 Task: Update saved search with the price reduced in more than 30 days.
Action: Mouse moved to (983, 144)
Screenshot: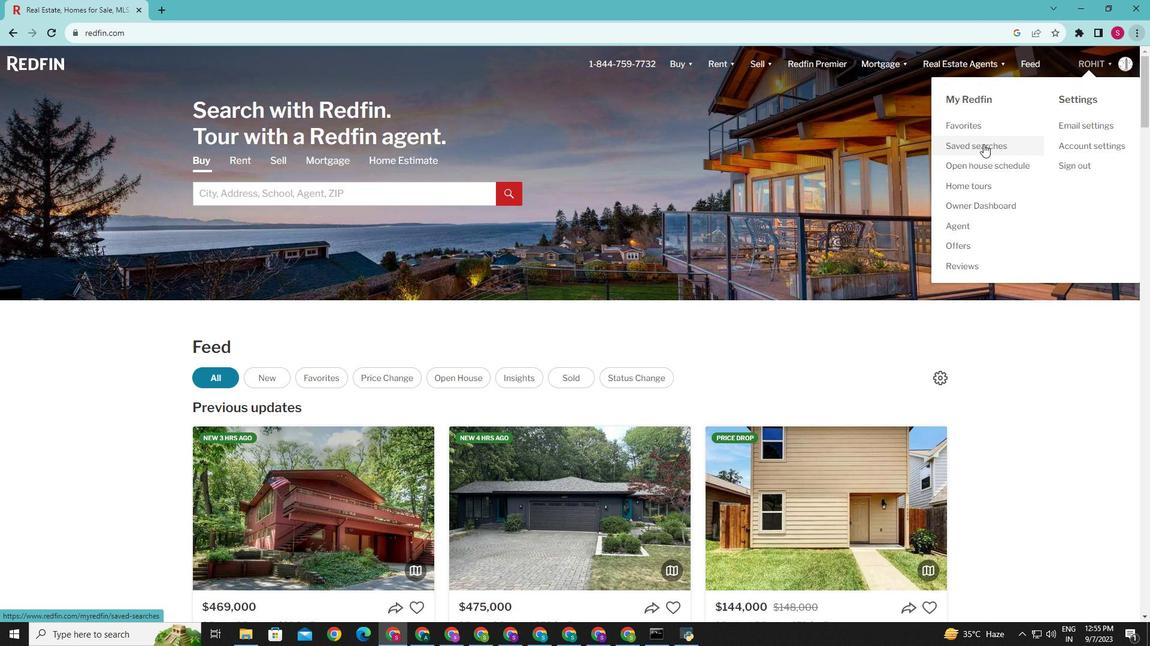 
Action: Mouse pressed left at (983, 144)
Screenshot: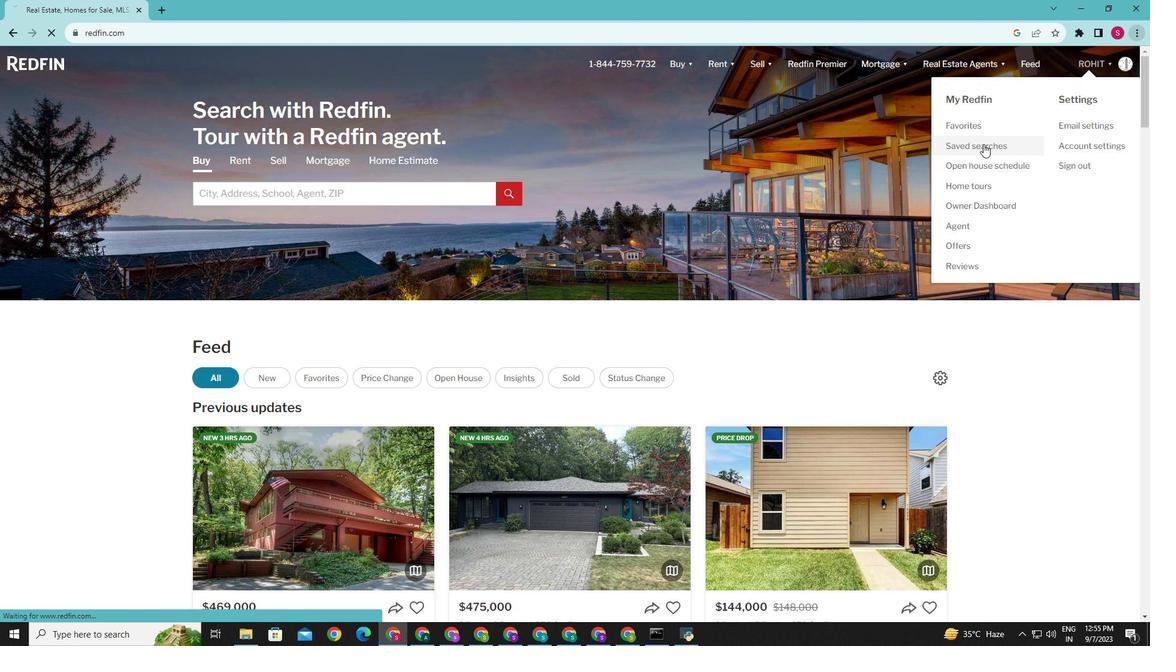 
Action: Mouse moved to (376, 288)
Screenshot: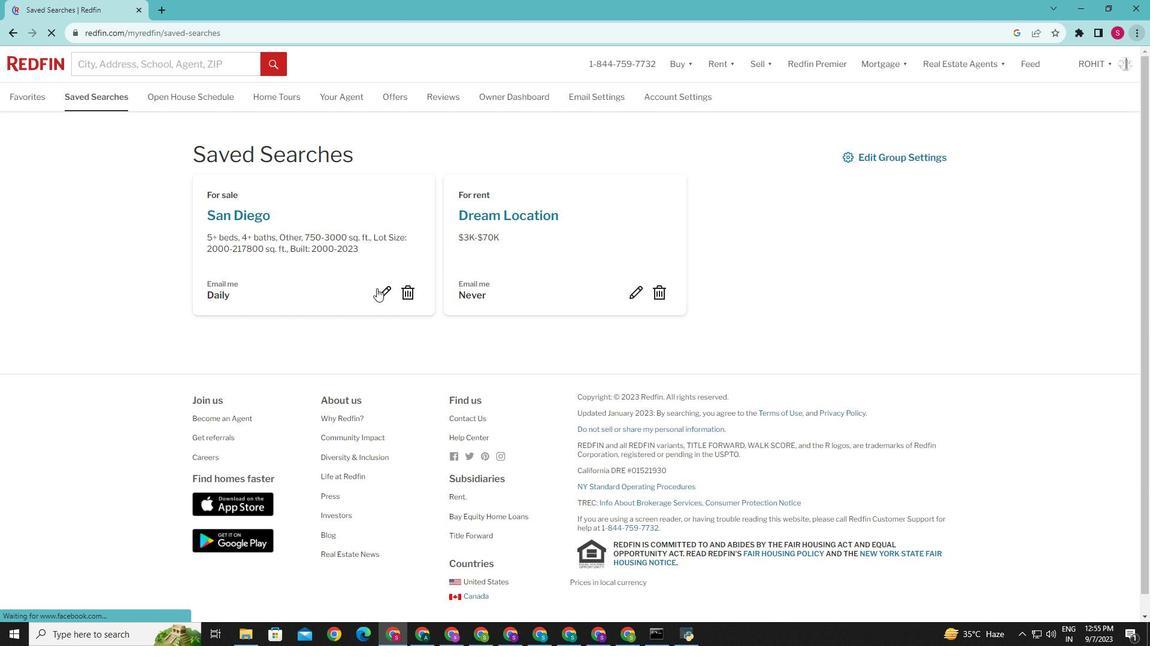 
Action: Mouse pressed left at (376, 288)
Screenshot: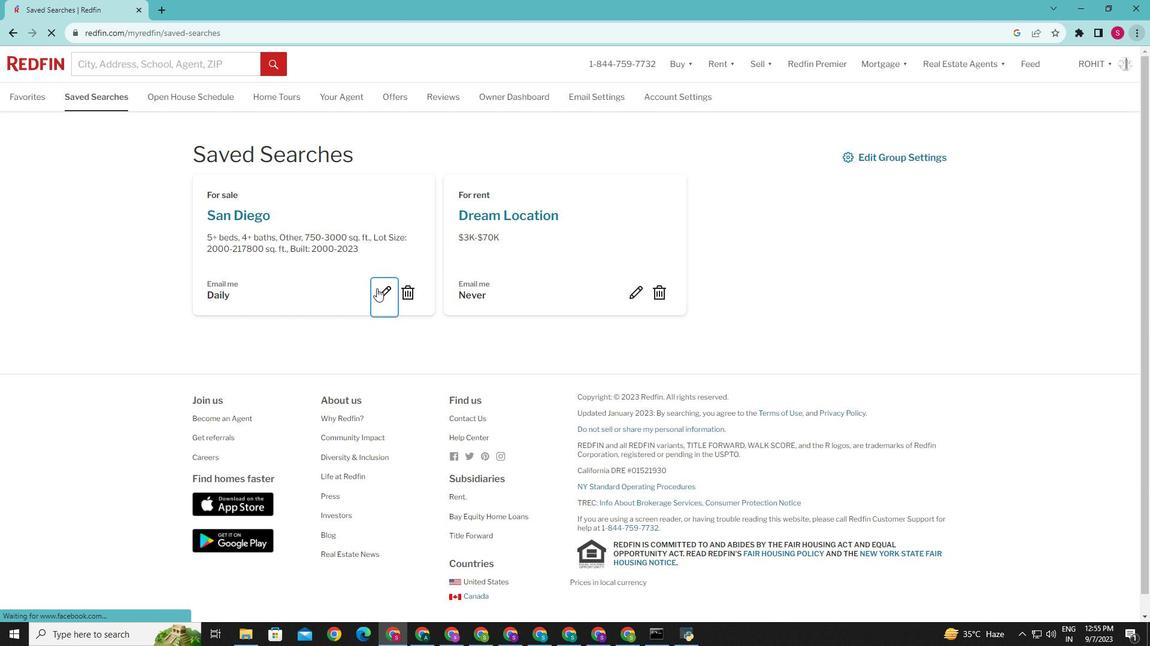 
Action: Mouse pressed left at (376, 288)
Screenshot: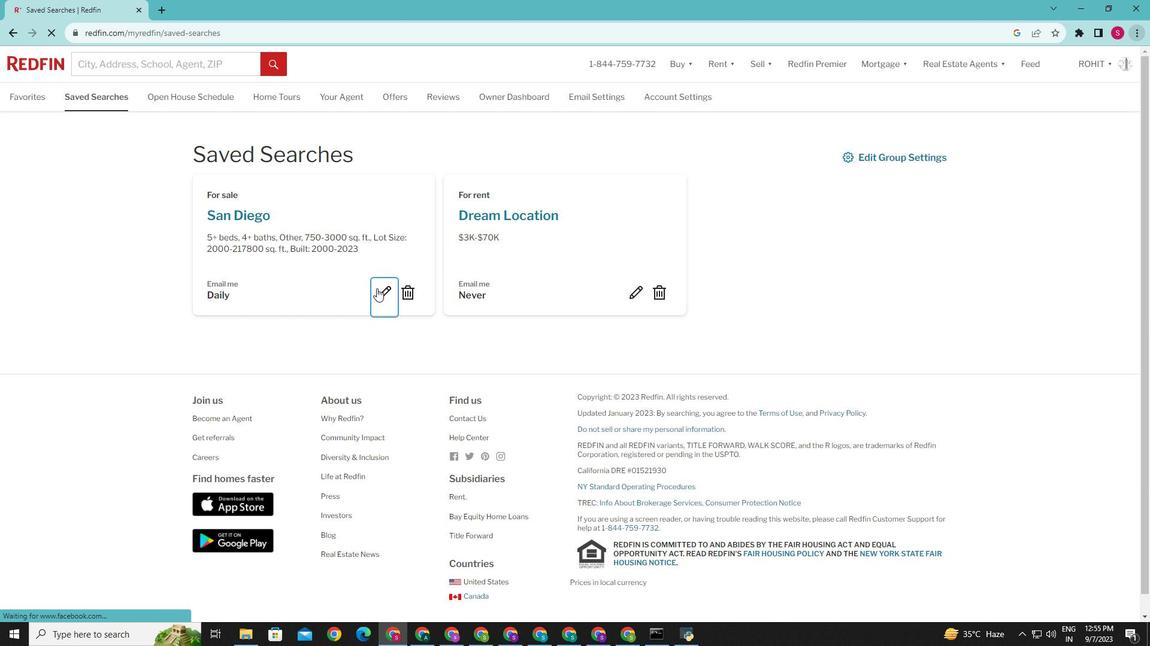 
Action: Mouse moved to (380, 292)
Screenshot: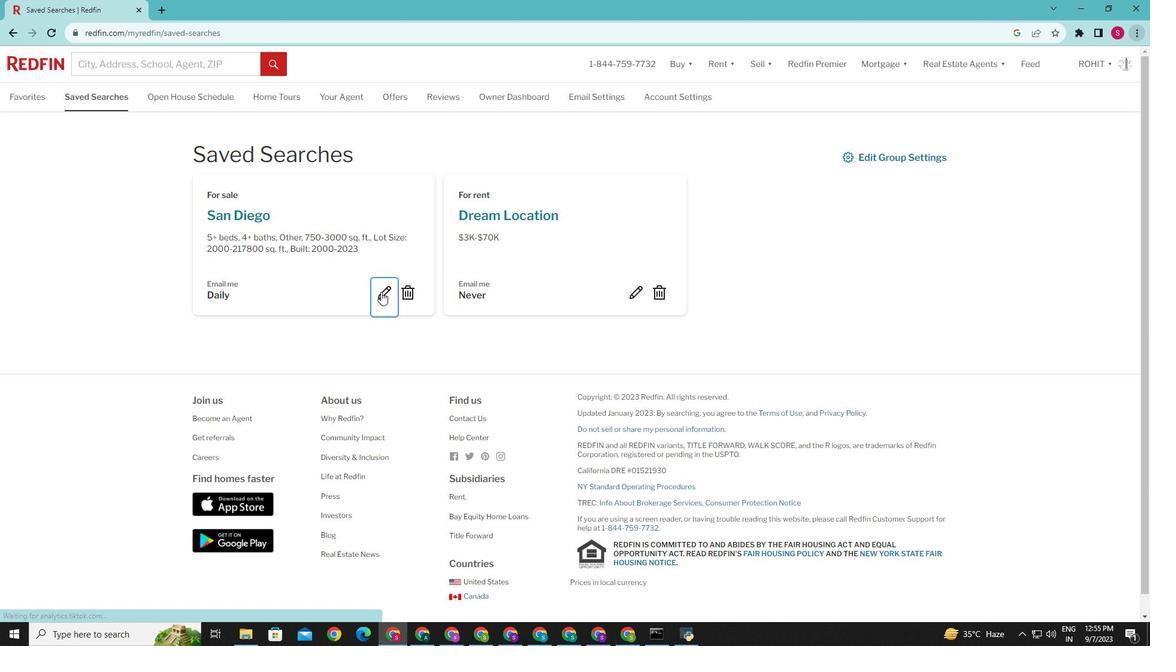 
Action: Mouse pressed left at (380, 292)
Screenshot: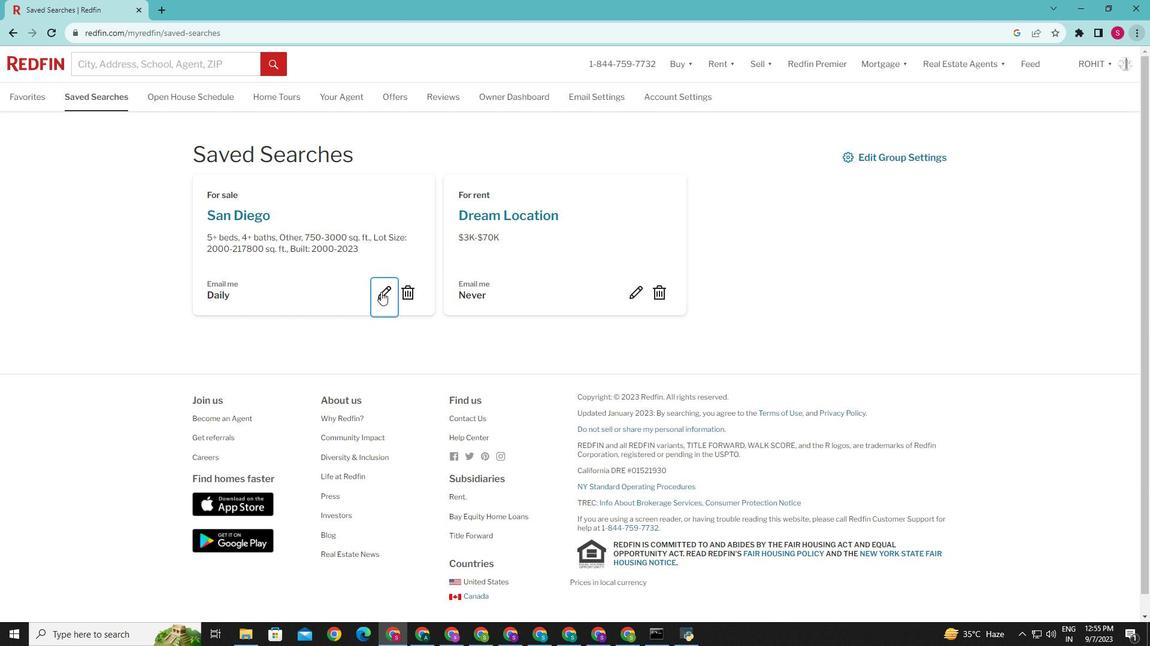 
Action: Mouse pressed left at (380, 292)
Screenshot: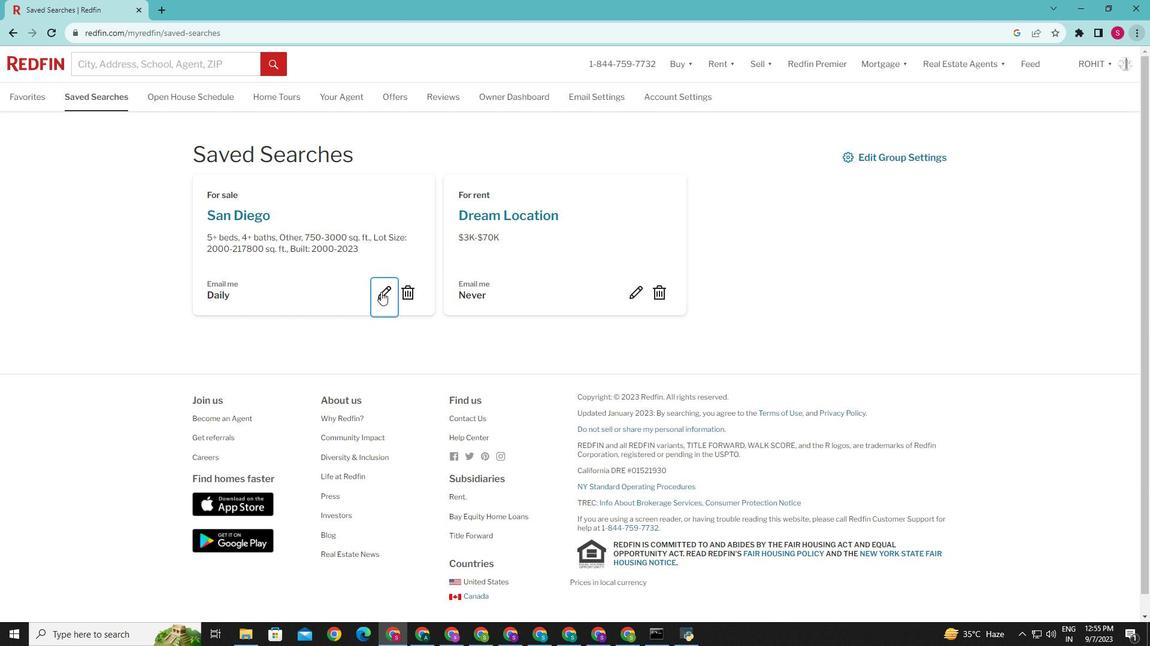 
Action: Mouse moved to (373, 301)
Screenshot: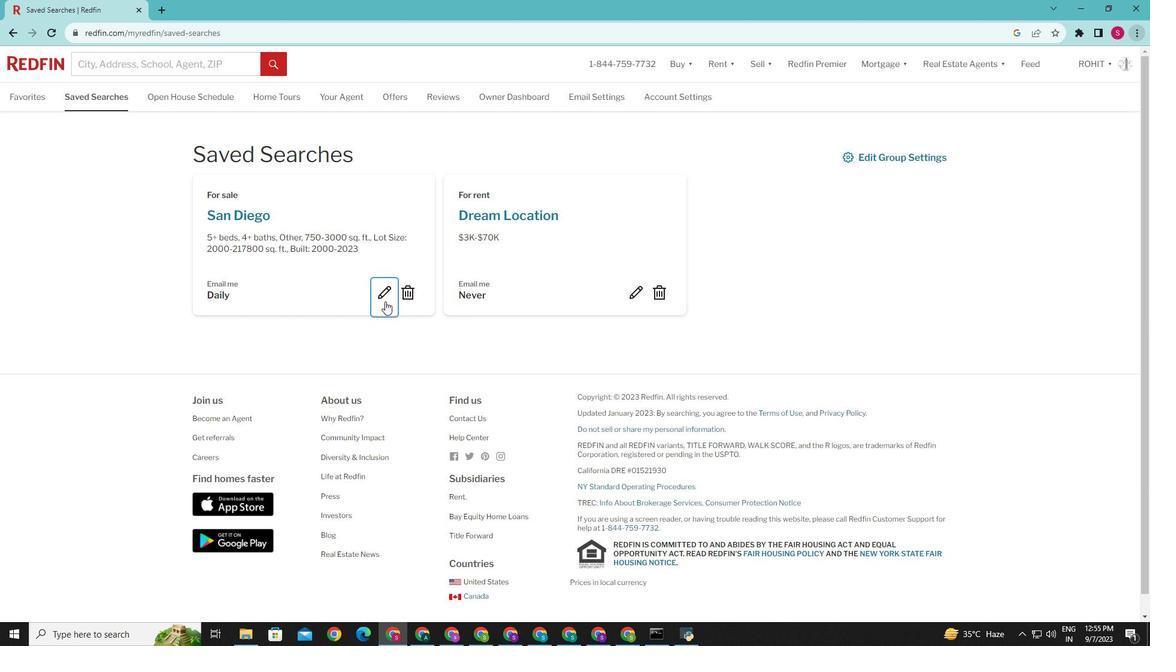 
Action: Mouse pressed left at (373, 301)
Screenshot: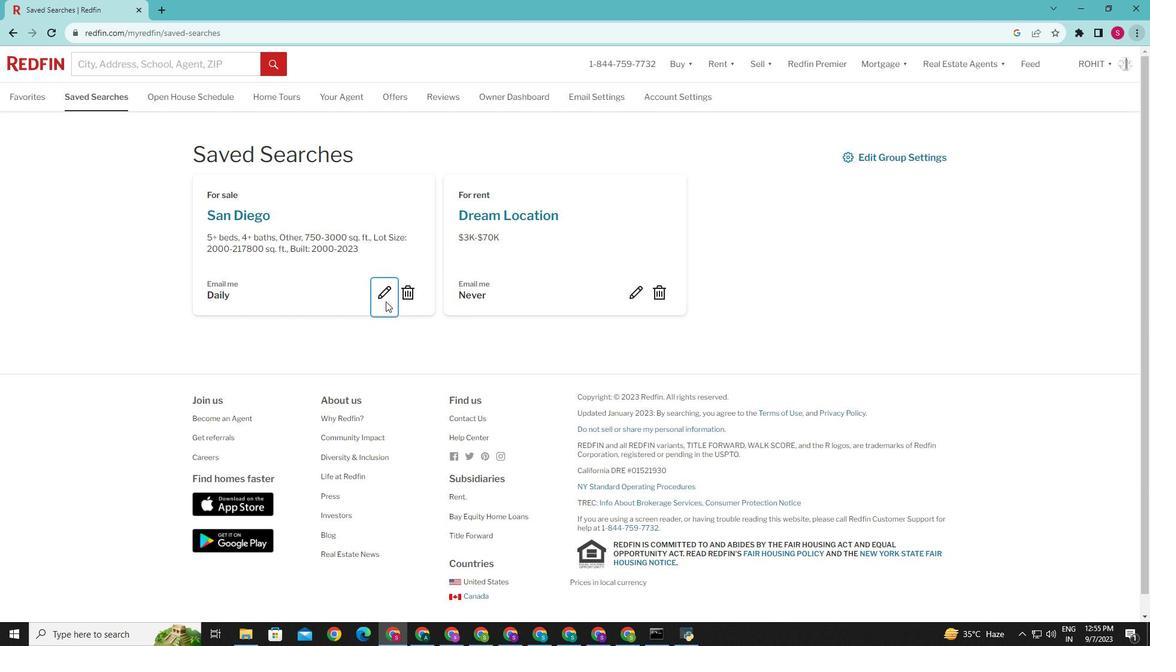 
Action: Mouse moved to (385, 301)
Screenshot: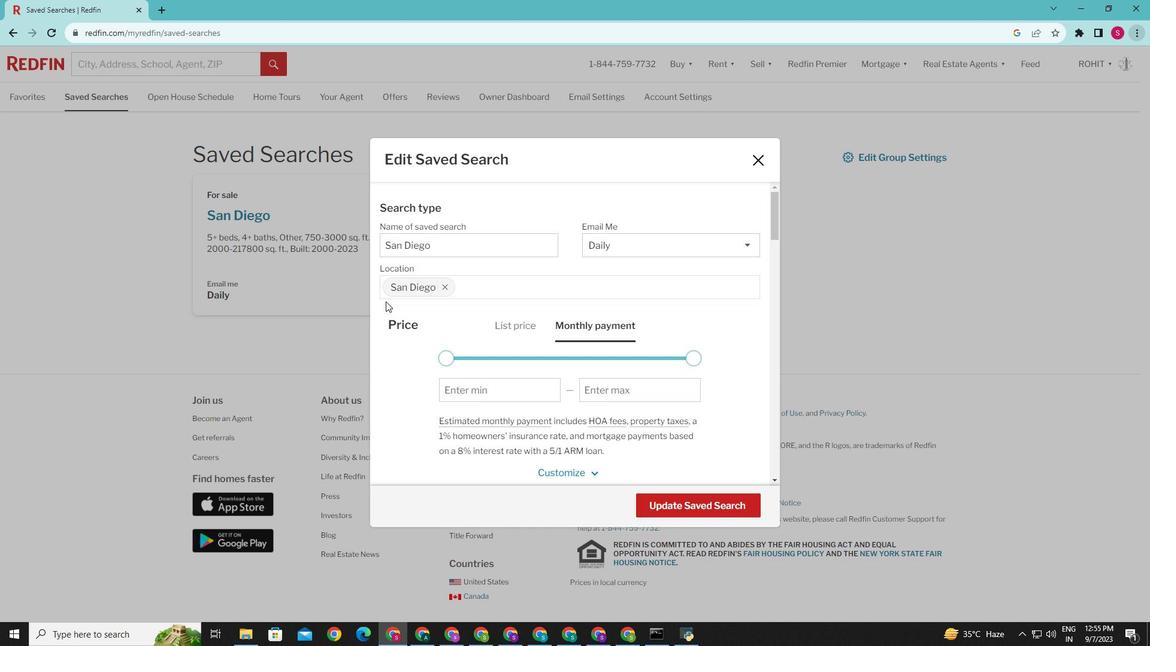 
Action: Mouse pressed left at (385, 301)
Screenshot: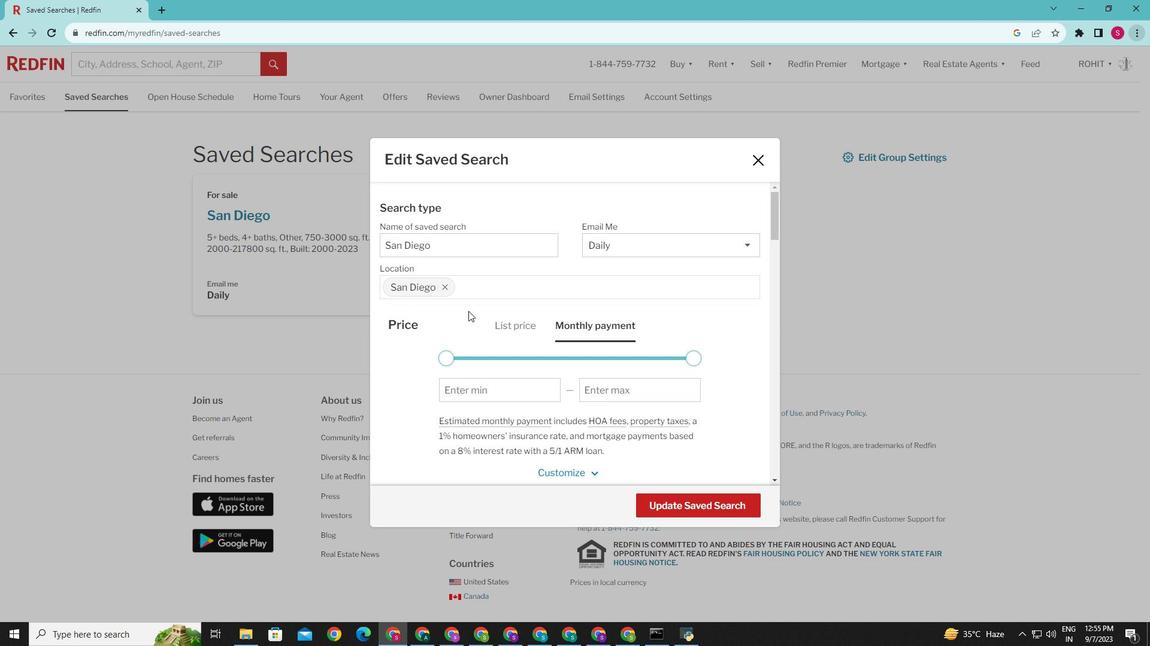 
Action: Mouse moved to (504, 322)
Screenshot: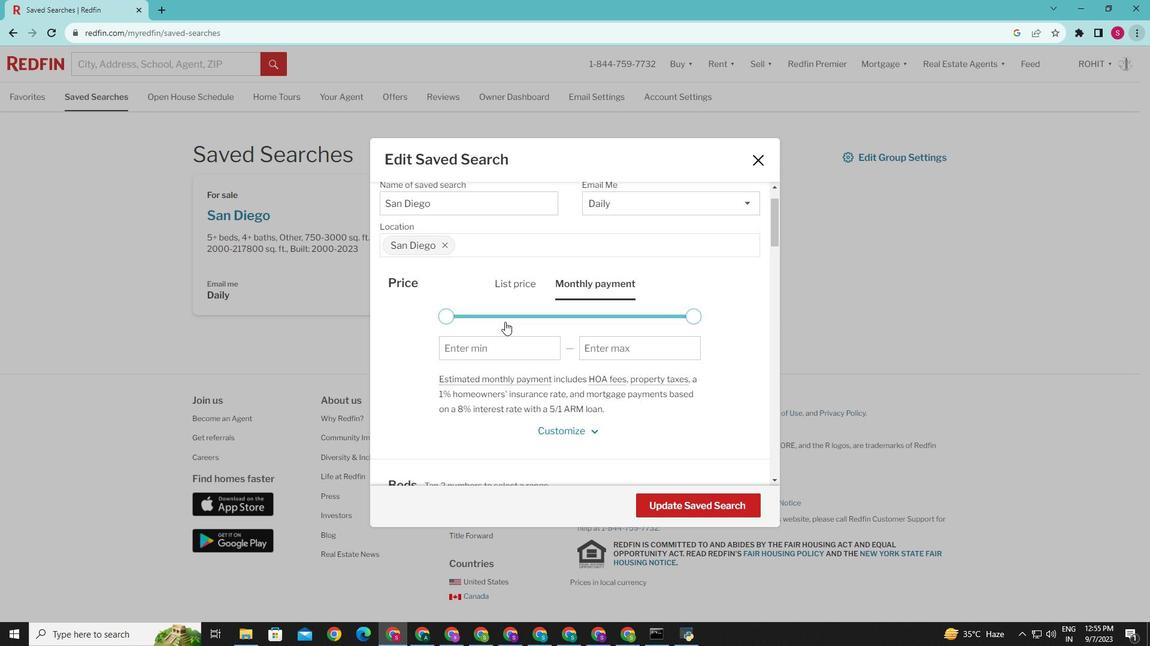 
Action: Mouse scrolled (504, 321) with delta (0, 0)
Screenshot: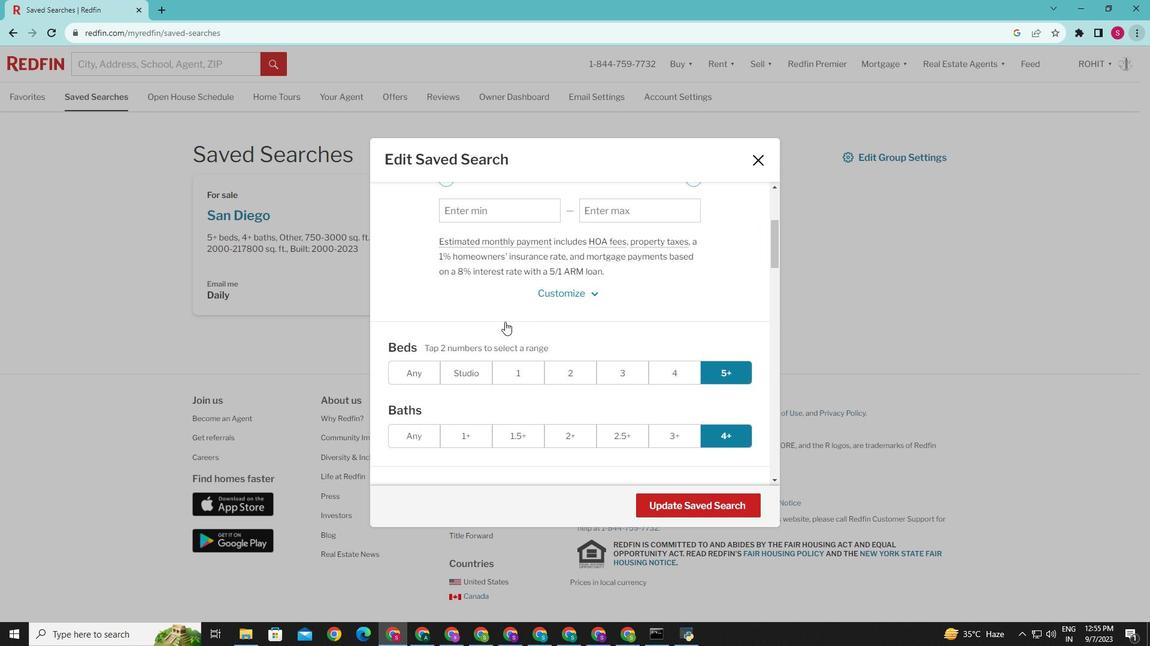
Action: Mouse scrolled (504, 321) with delta (0, 0)
Screenshot: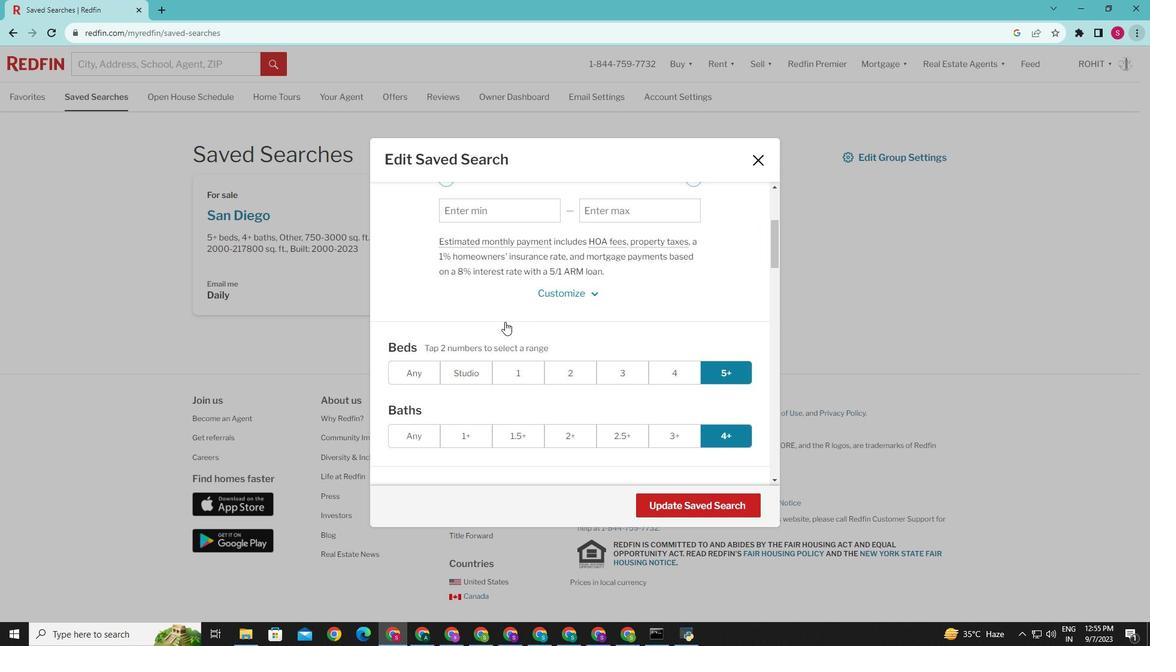 
Action: Mouse scrolled (504, 321) with delta (0, 0)
Screenshot: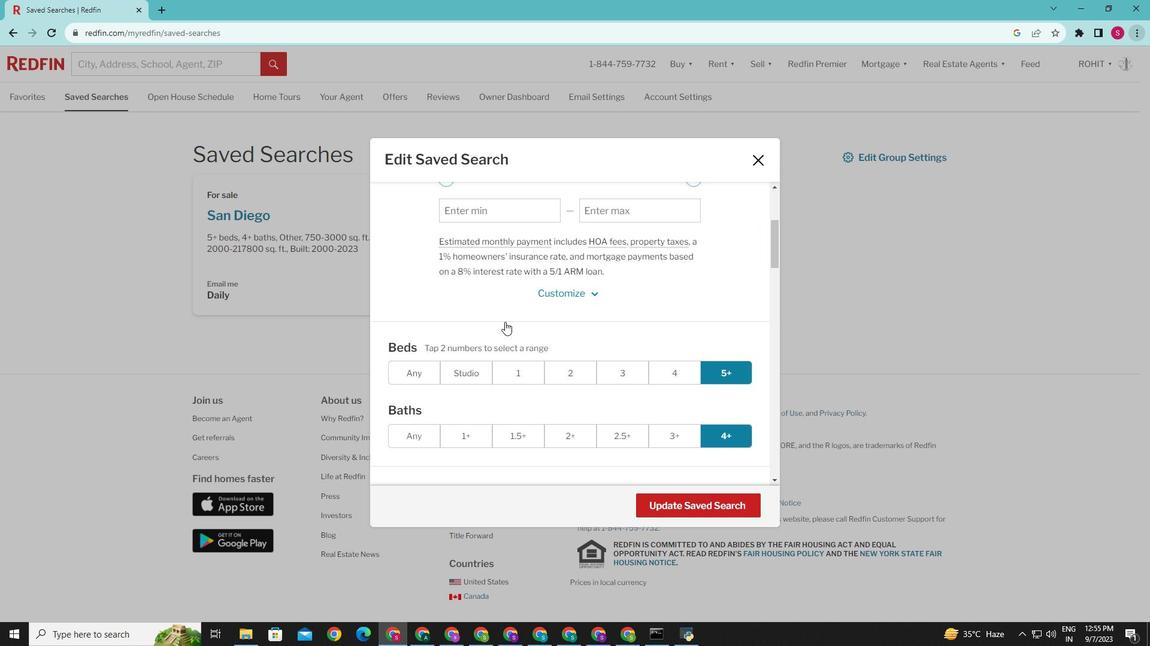 
Action: Mouse scrolled (504, 321) with delta (0, 0)
Screenshot: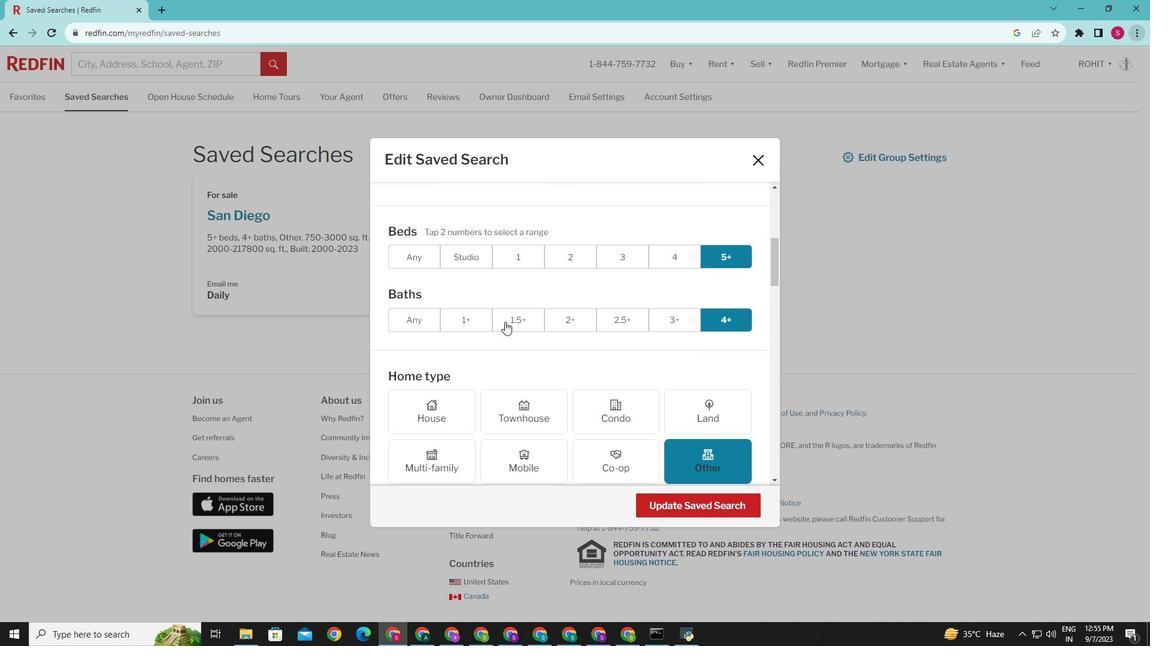 
Action: Mouse scrolled (504, 321) with delta (0, 0)
Screenshot: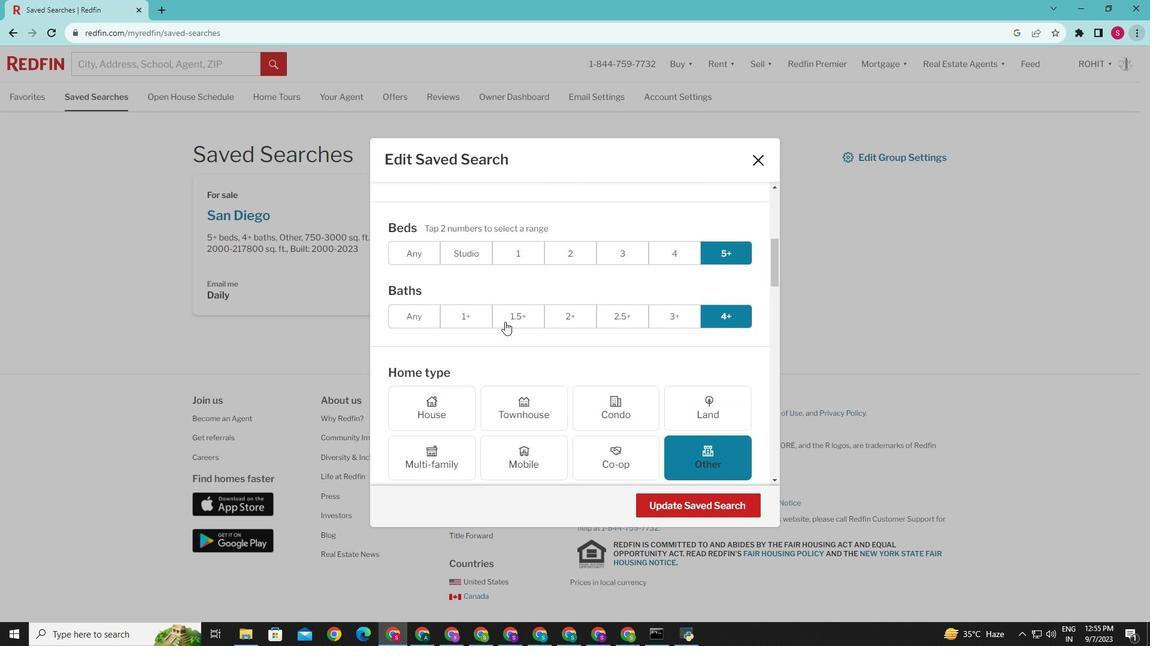 
Action: Mouse scrolled (504, 321) with delta (0, 0)
Screenshot: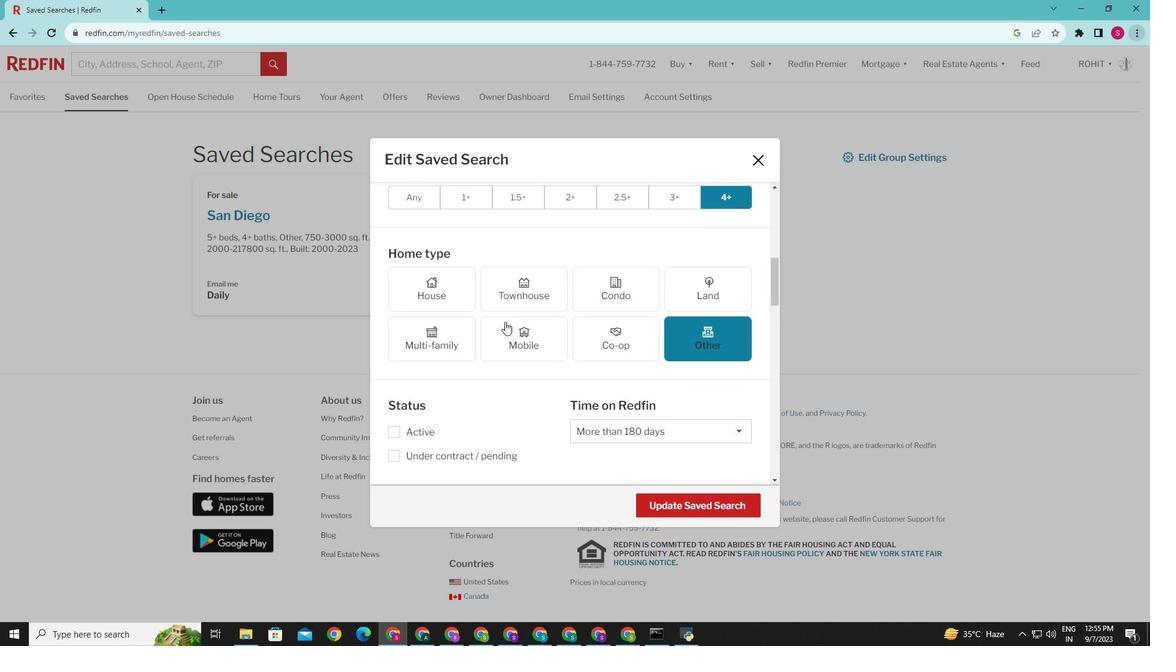 
Action: Mouse scrolled (504, 321) with delta (0, 0)
Screenshot: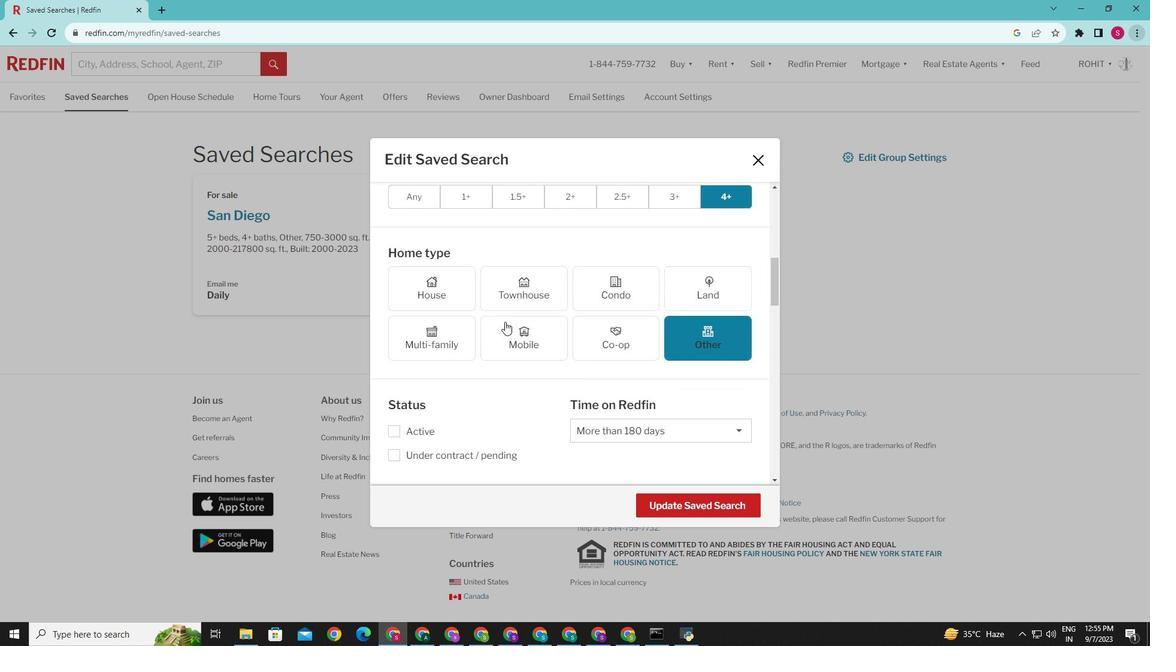 
Action: Mouse scrolled (504, 321) with delta (0, 0)
Screenshot: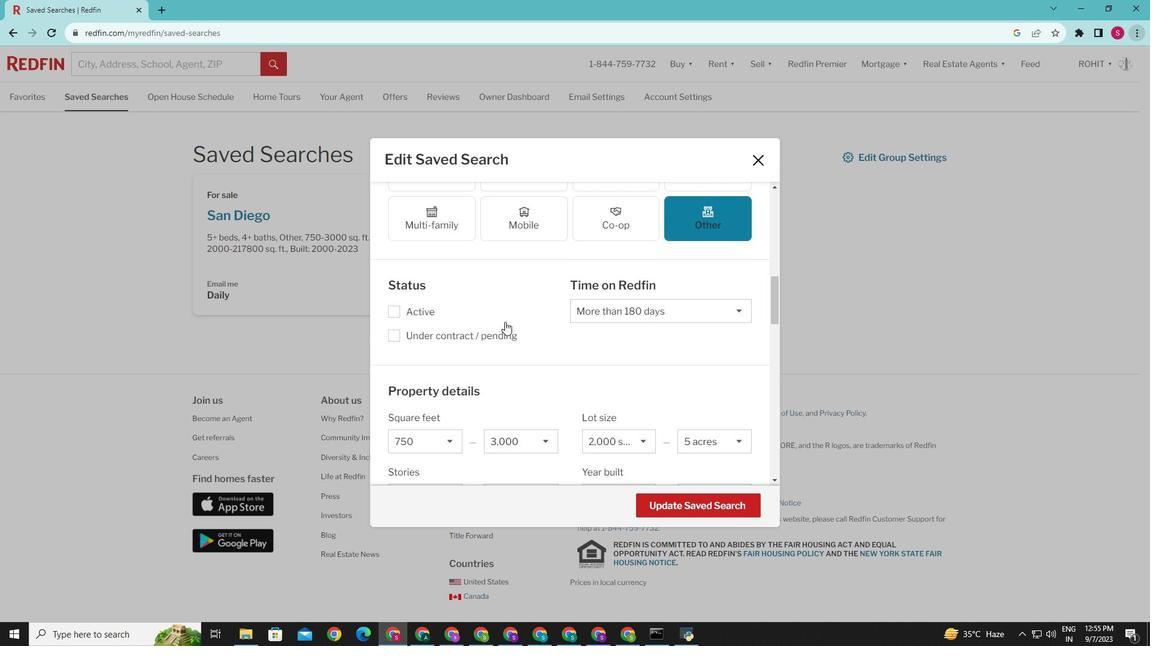 
Action: Mouse scrolled (504, 321) with delta (0, 0)
Screenshot: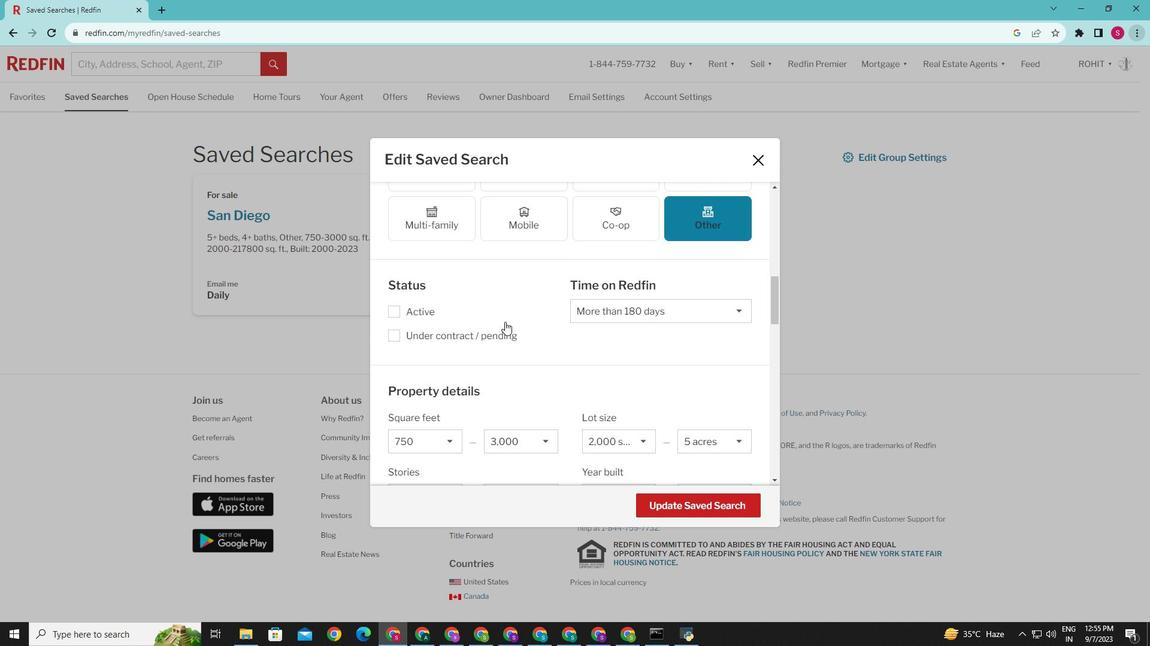
Action: Mouse moved to (594, 322)
Screenshot: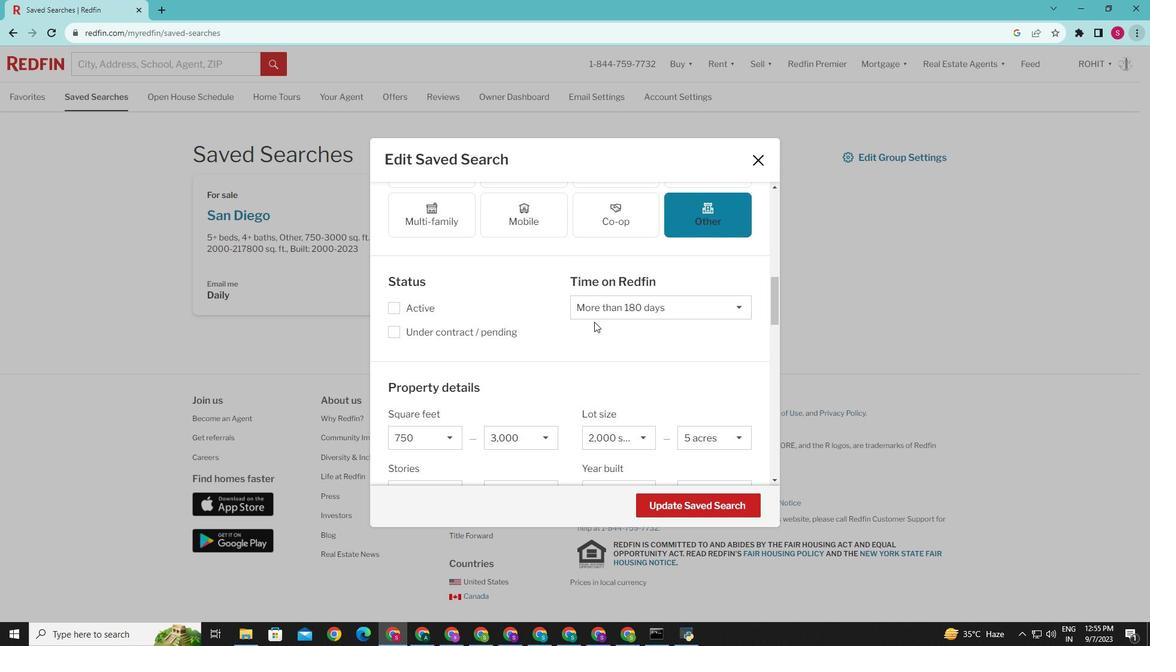 
Action: Mouse scrolled (594, 321) with delta (0, 0)
Screenshot: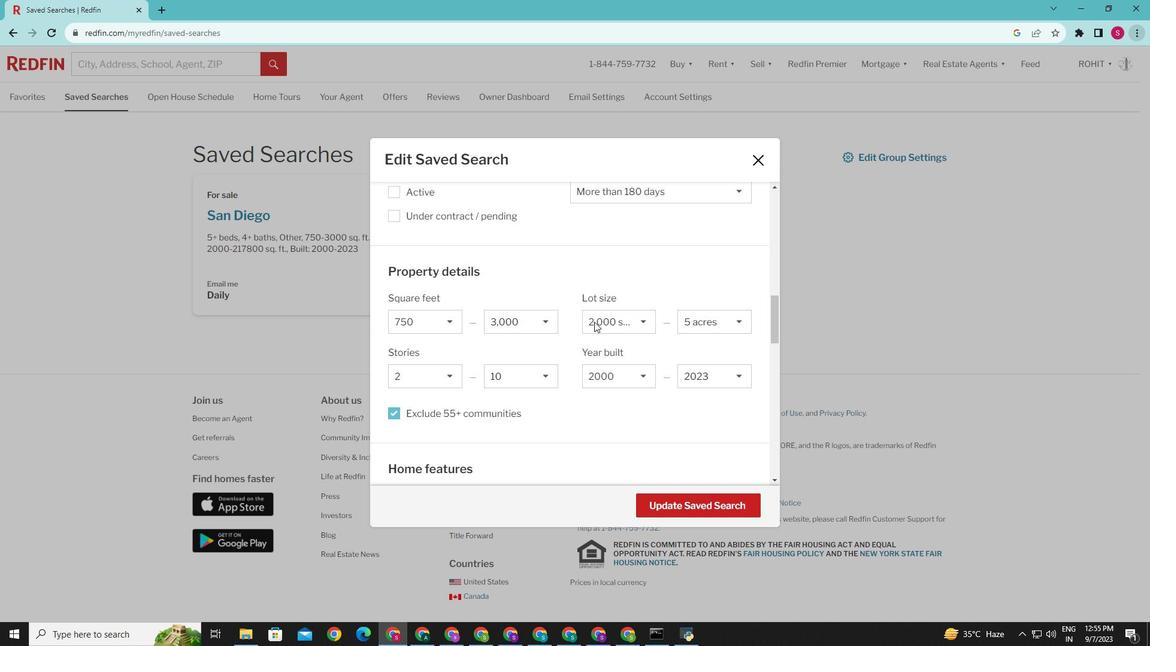 
Action: Mouse scrolled (594, 321) with delta (0, 0)
Screenshot: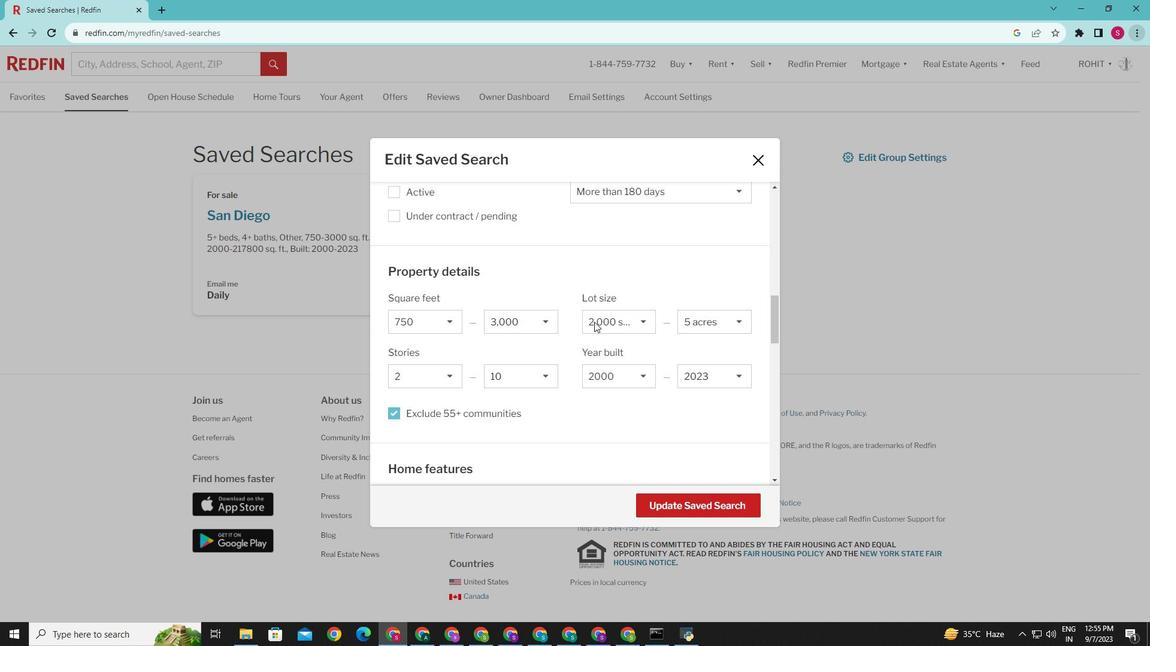 
Action: Mouse scrolled (594, 321) with delta (0, 0)
Screenshot: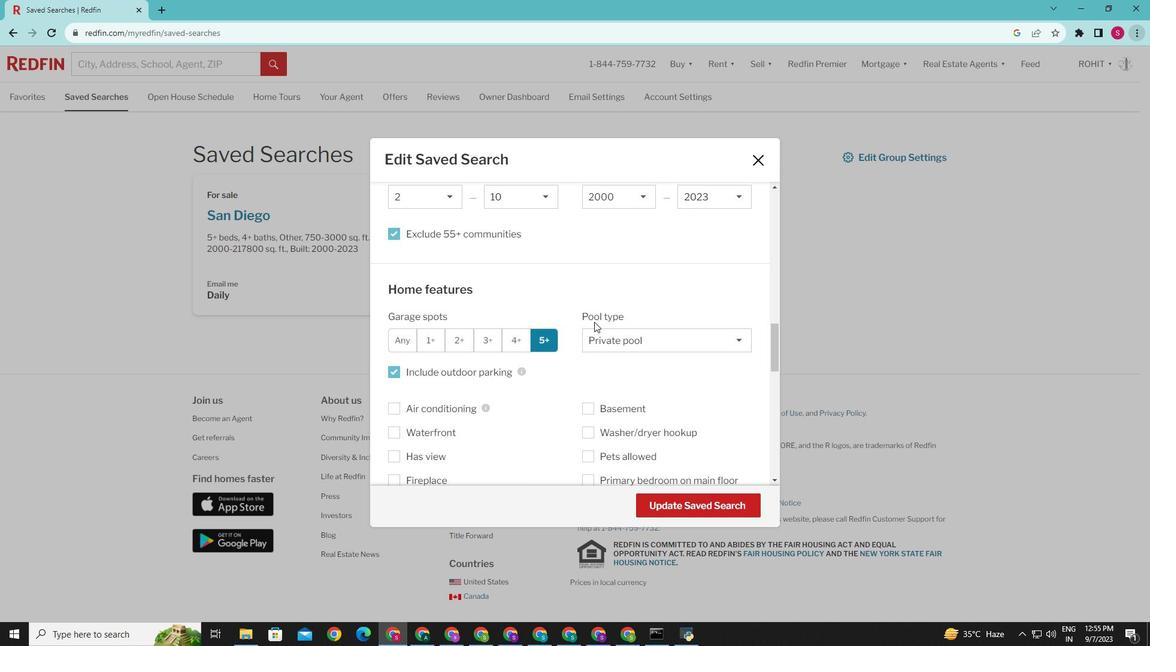 
Action: Mouse scrolled (594, 321) with delta (0, 0)
Screenshot: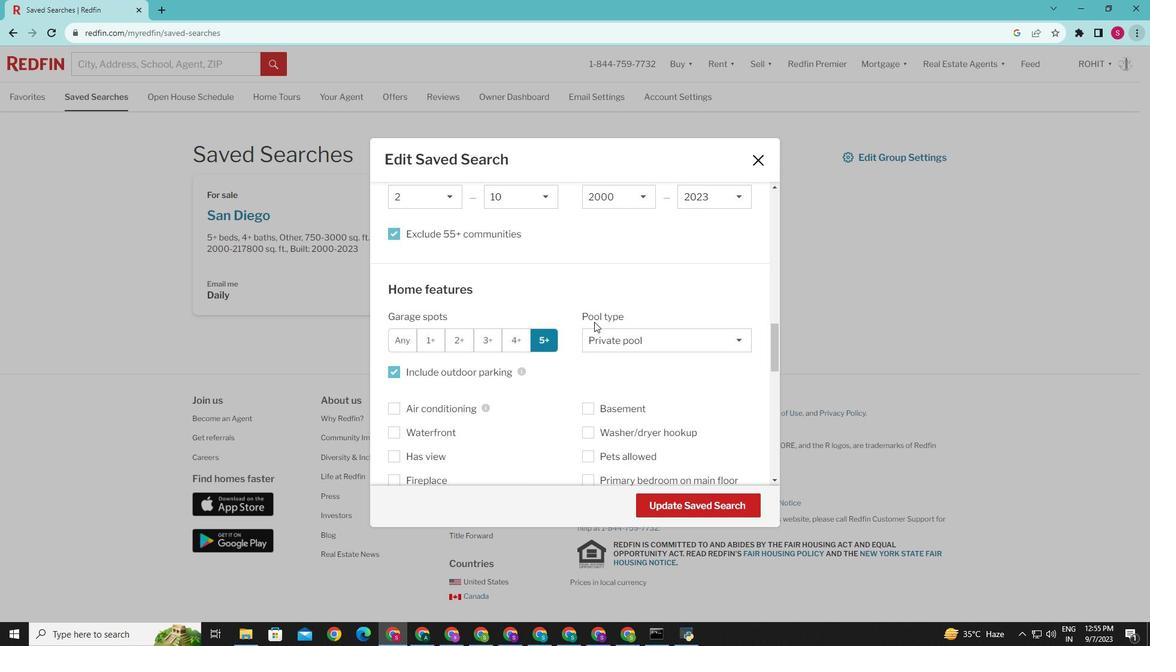 
Action: Mouse scrolled (594, 321) with delta (0, 0)
Screenshot: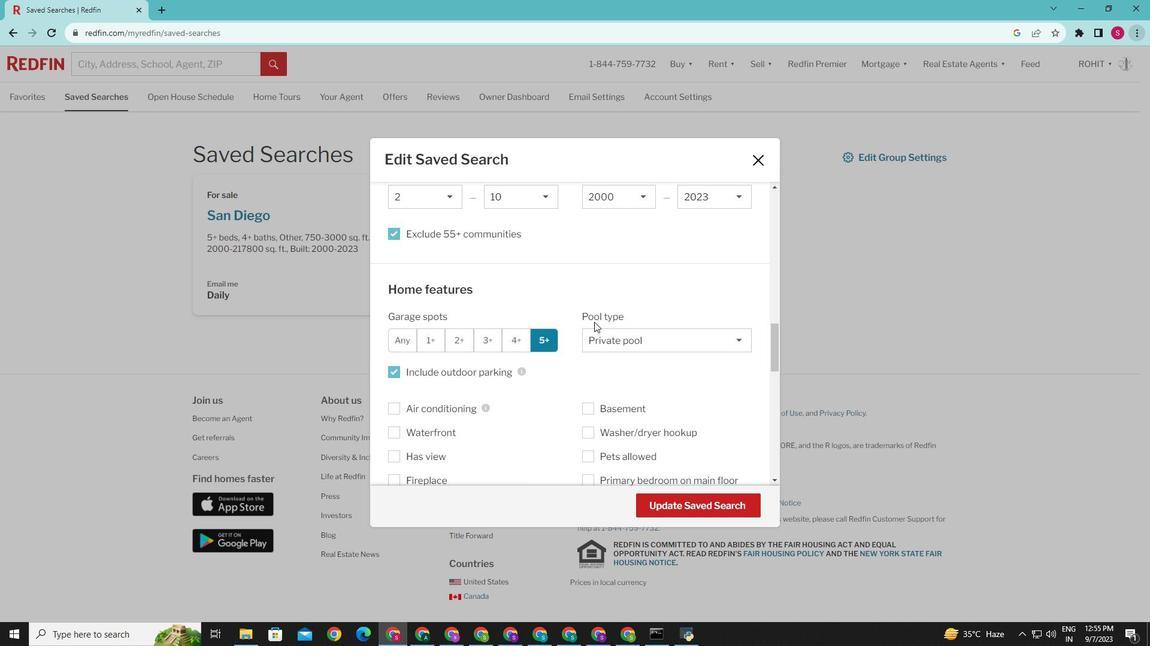 
Action: Mouse scrolled (594, 321) with delta (0, 0)
Screenshot: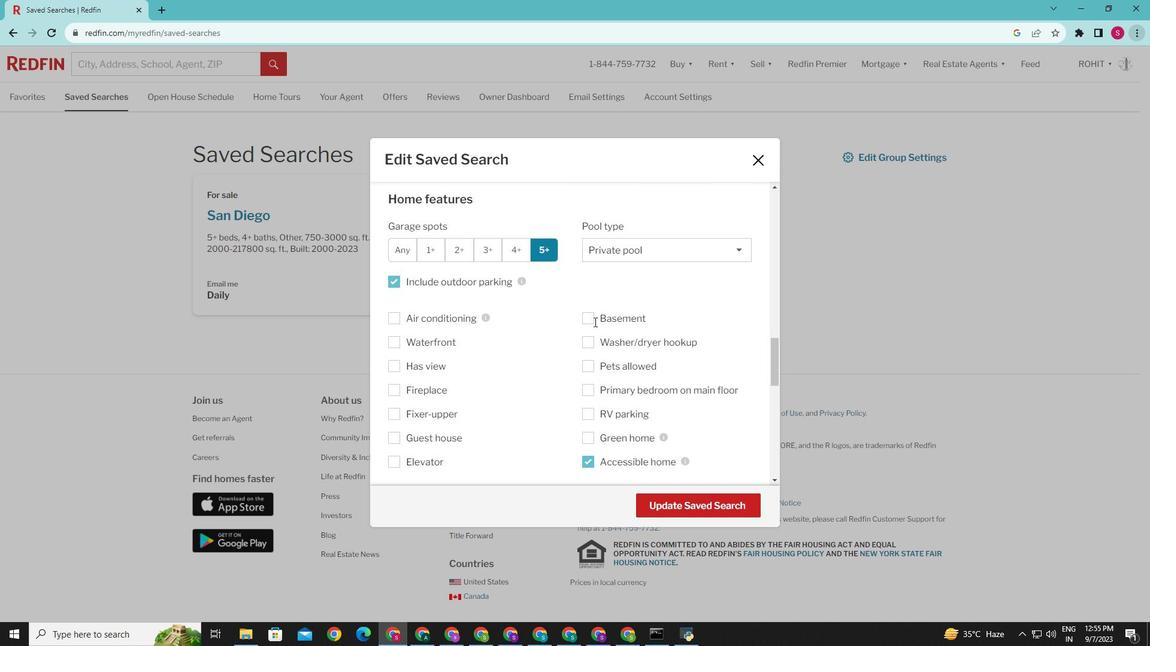 
Action: Mouse scrolled (594, 321) with delta (0, 0)
Screenshot: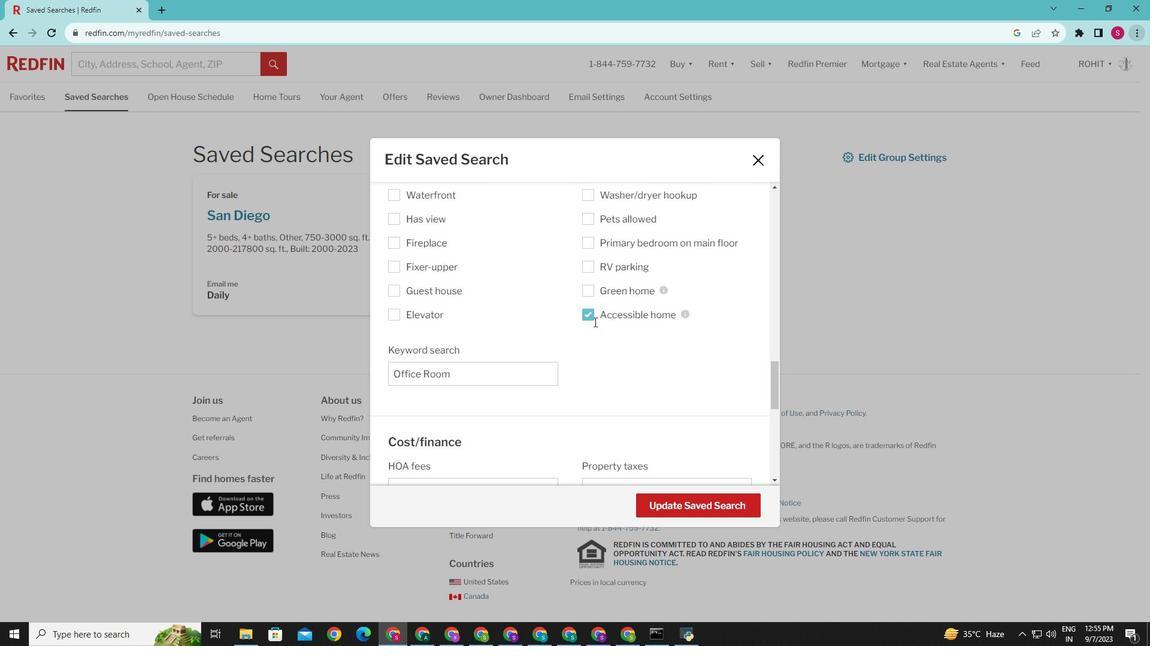
Action: Mouse scrolled (594, 321) with delta (0, 0)
Screenshot: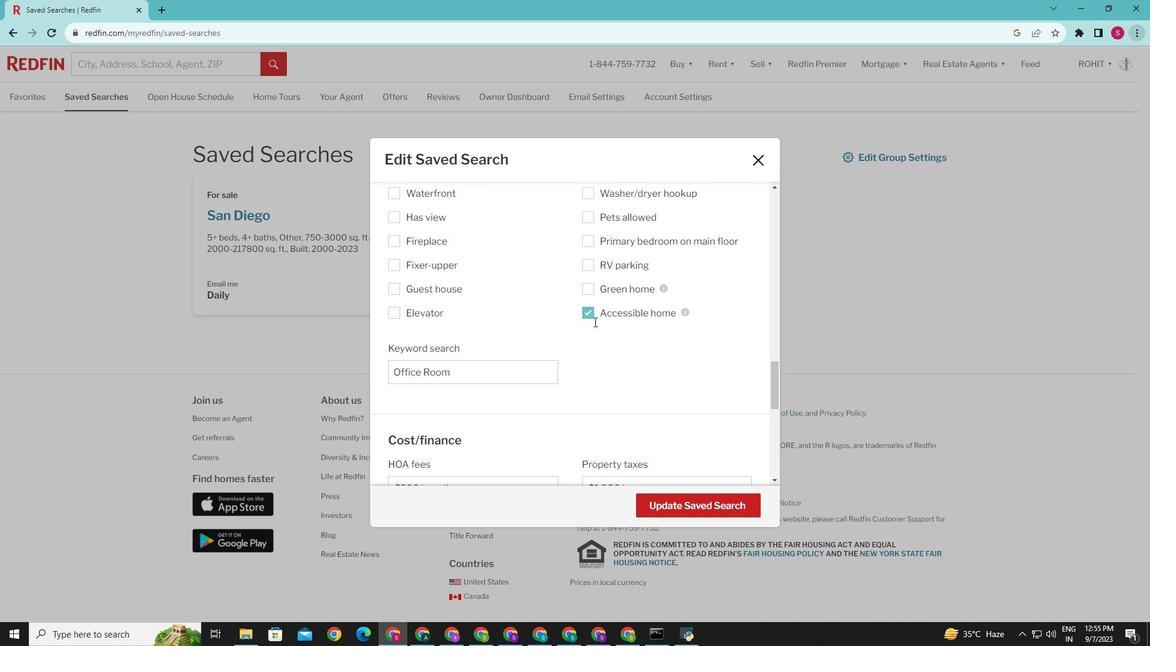 
Action: Mouse scrolled (594, 321) with delta (0, 0)
Screenshot: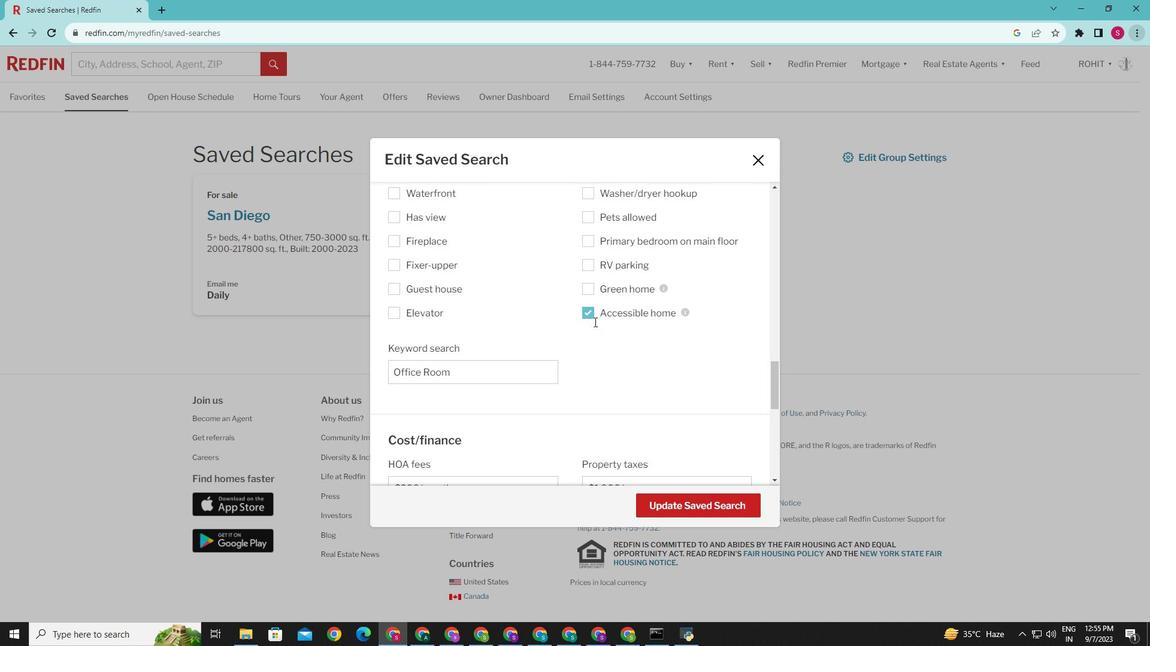 
Action: Mouse scrolled (594, 321) with delta (0, 0)
Screenshot: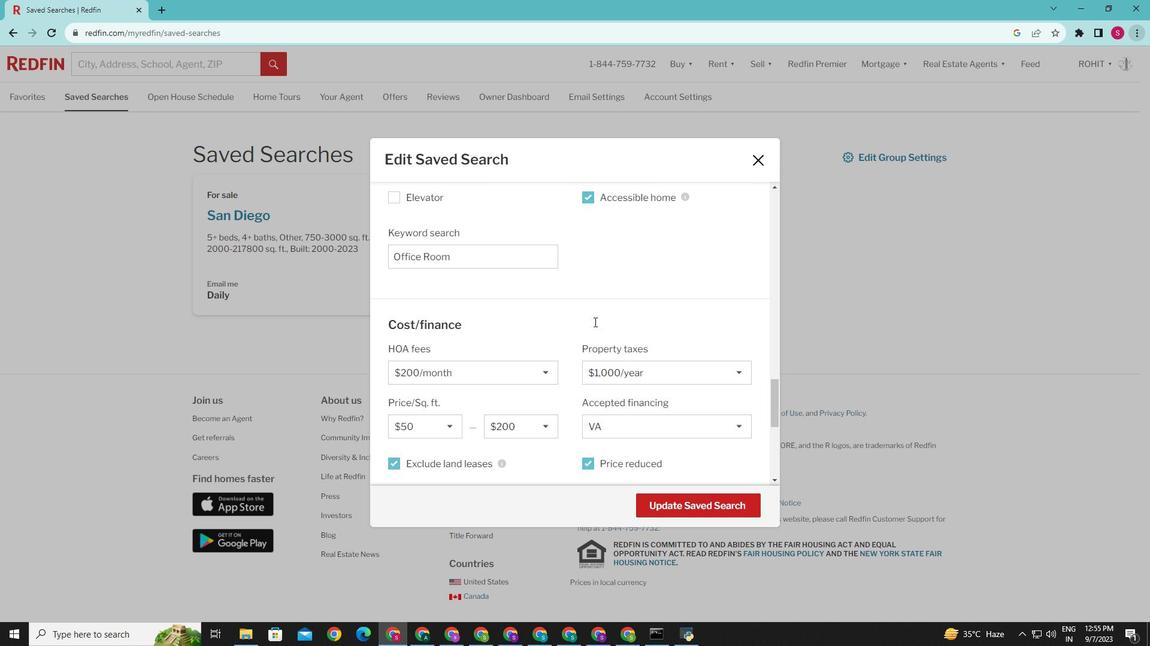 
Action: Mouse scrolled (594, 321) with delta (0, 0)
Screenshot: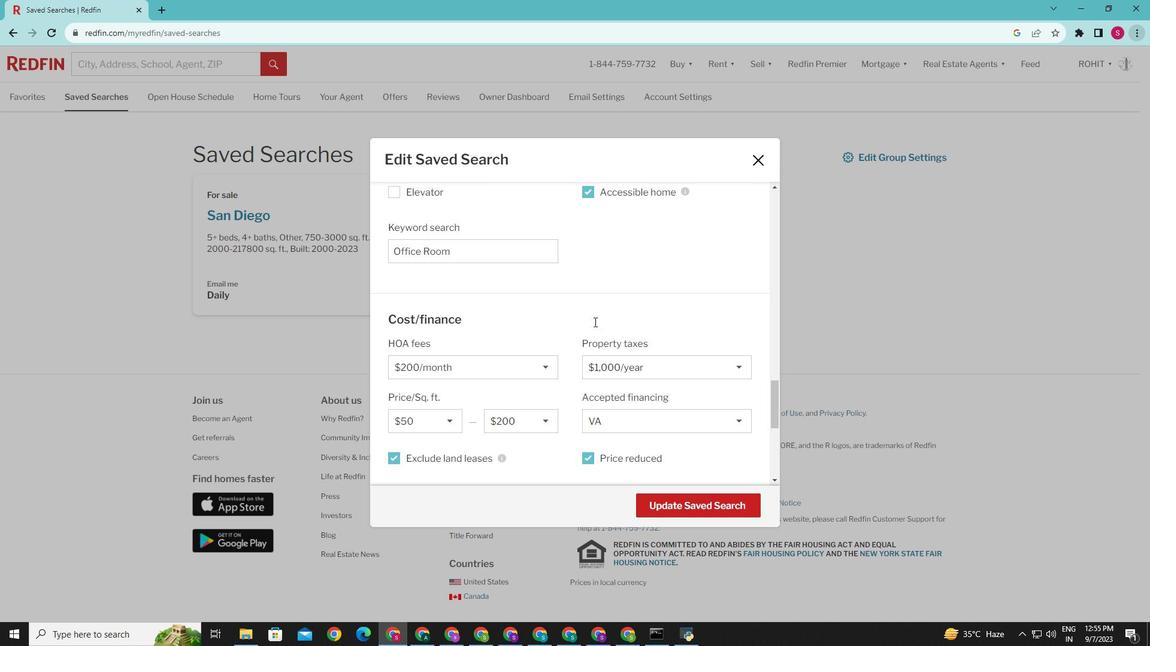 
Action: Mouse scrolled (594, 321) with delta (0, 0)
Screenshot: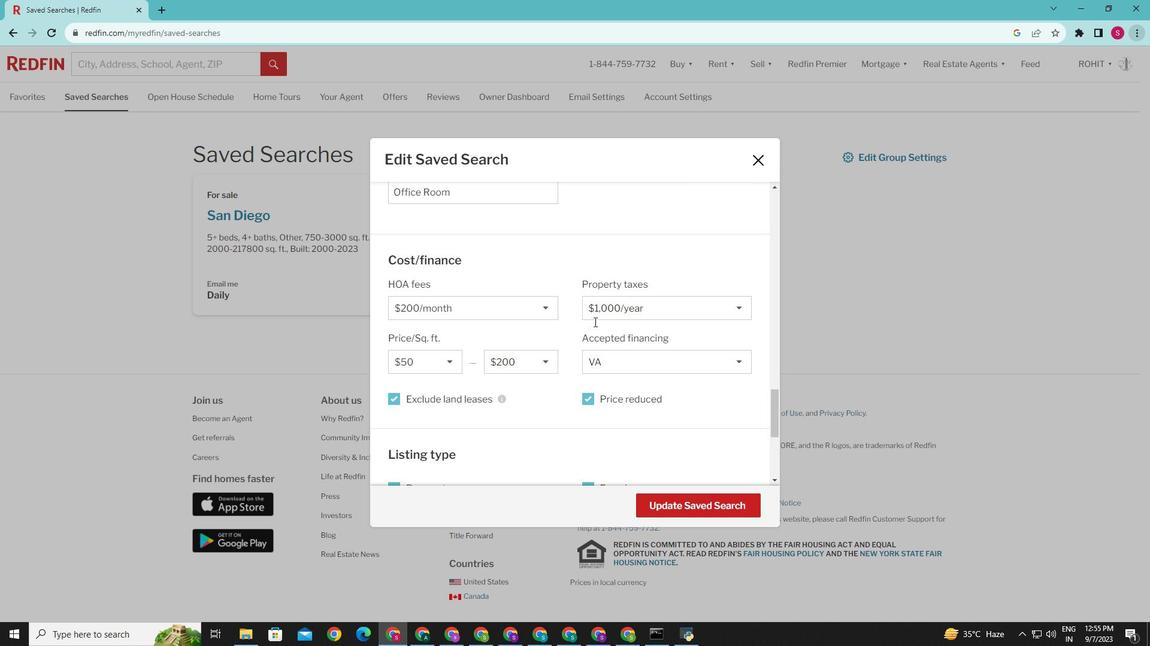
Action: Mouse scrolled (594, 321) with delta (0, 0)
Screenshot: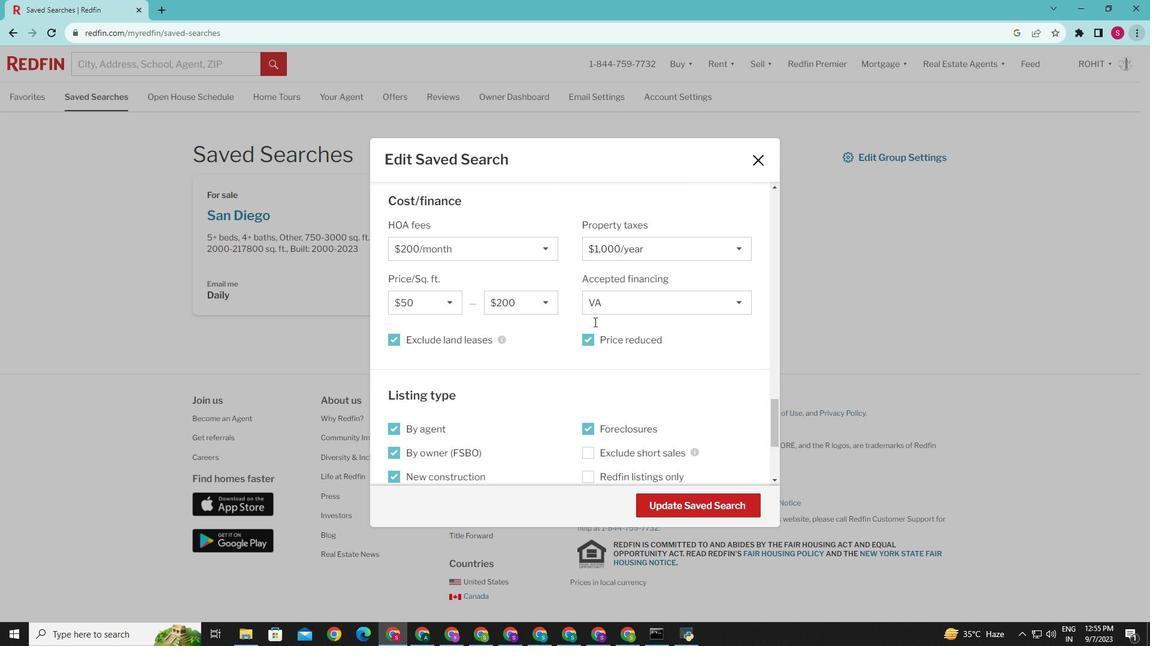 
Action: Mouse moved to (591, 340)
Screenshot: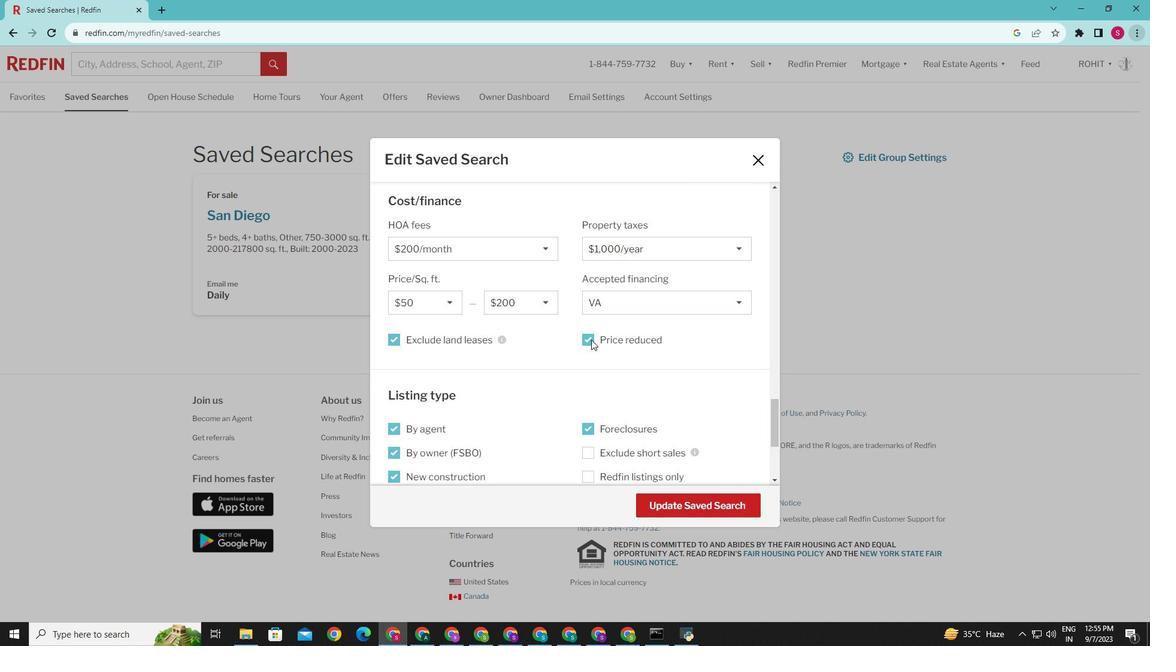 
Action: Mouse pressed left at (591, 340)
Screenshot: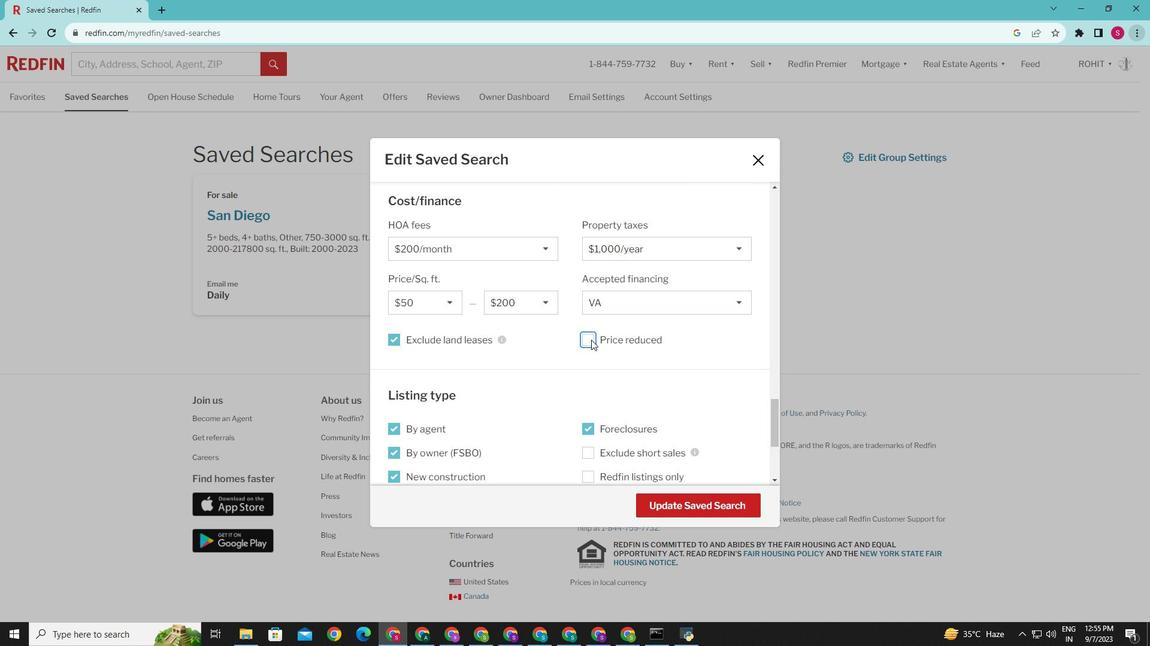 
Action: Mouse pressed left at (591, 340)
Screenshot: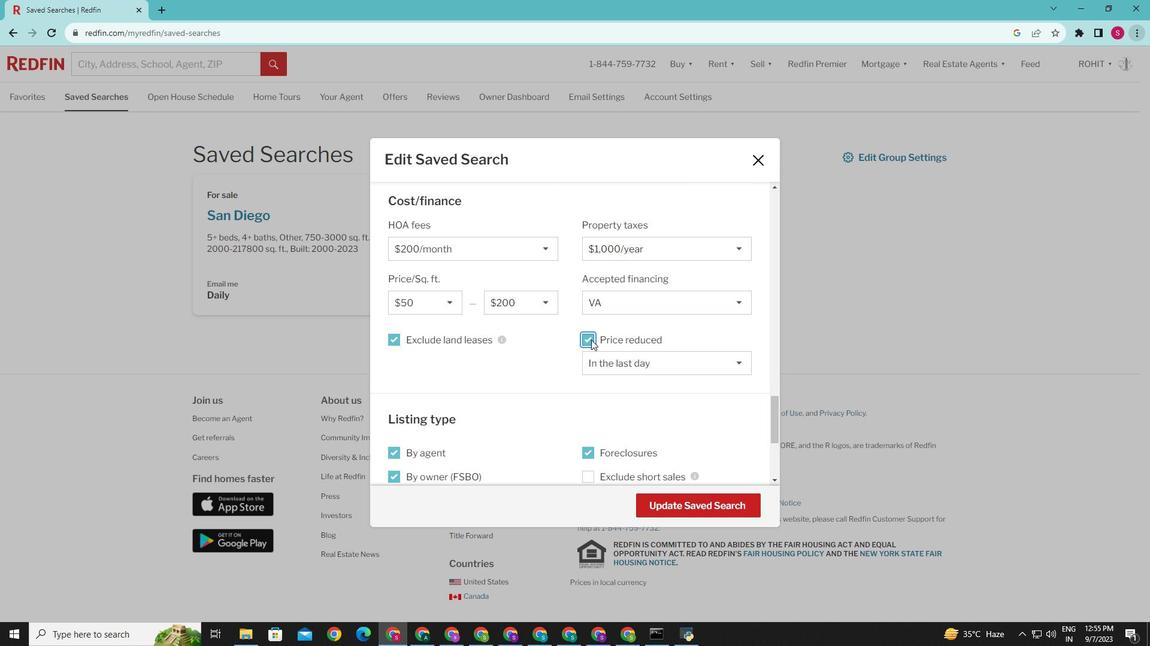 
Action: Mouse moved to (603, 361)
Screenshot: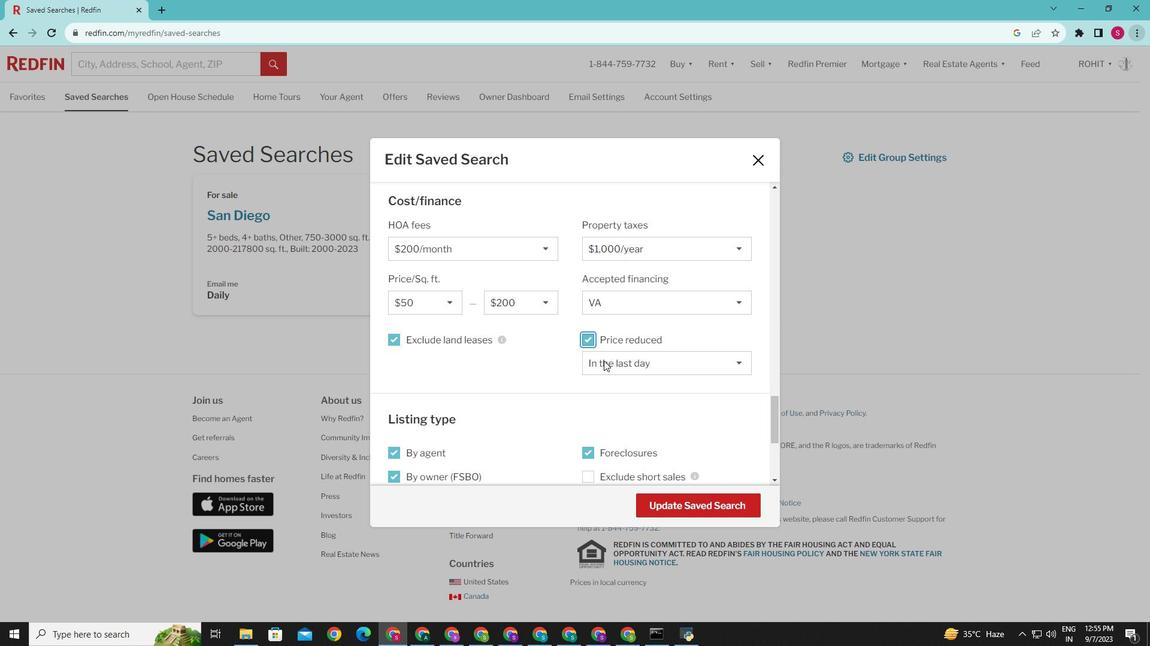 
Action: Mouse pressed left at (603, 361)
Screenshot: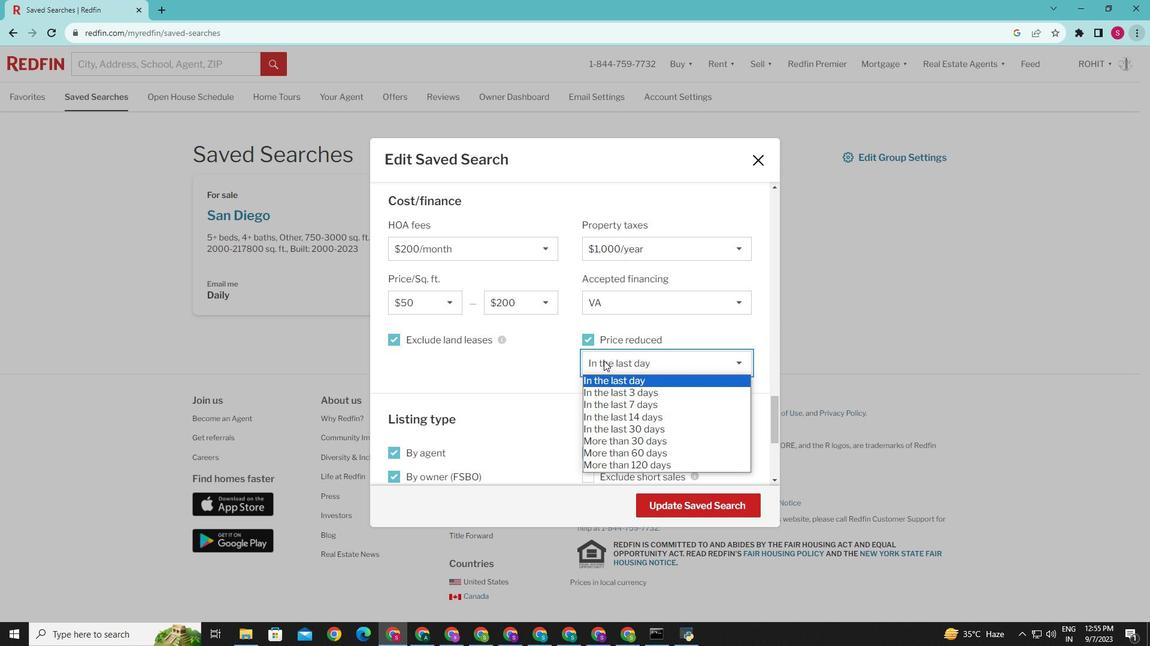 
Action: Mouse scrolled (603, 360) with delta (0, 0)
Screenshot: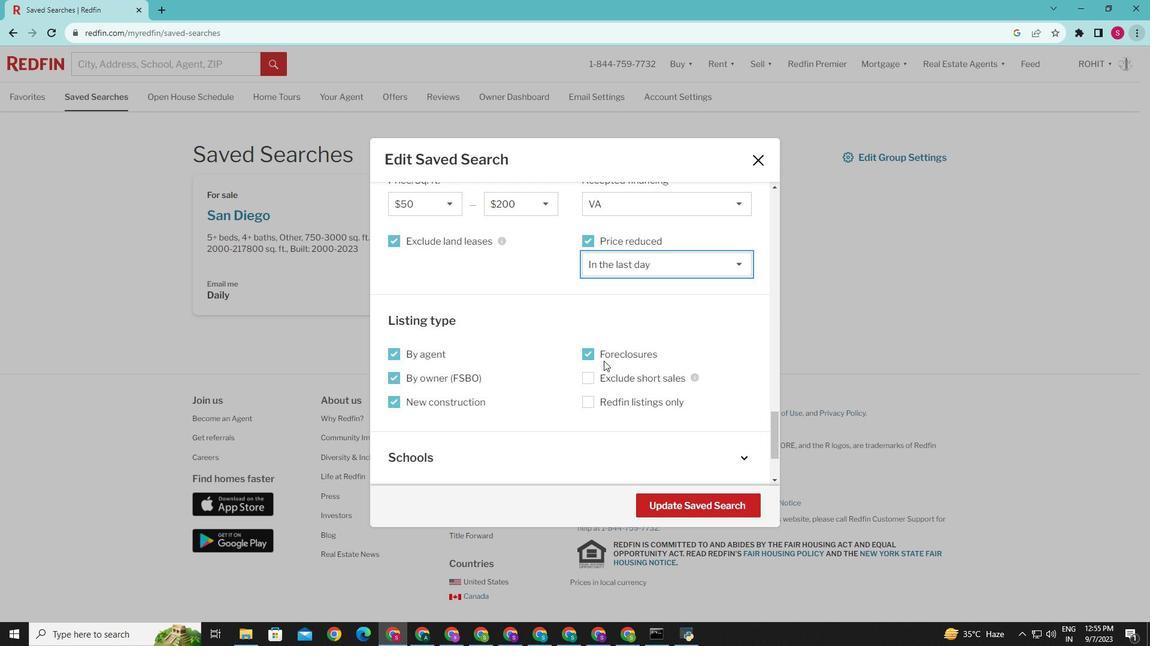 
Action: Mouse scrolled (603, 360) with delta (0, 0)
Screenshot: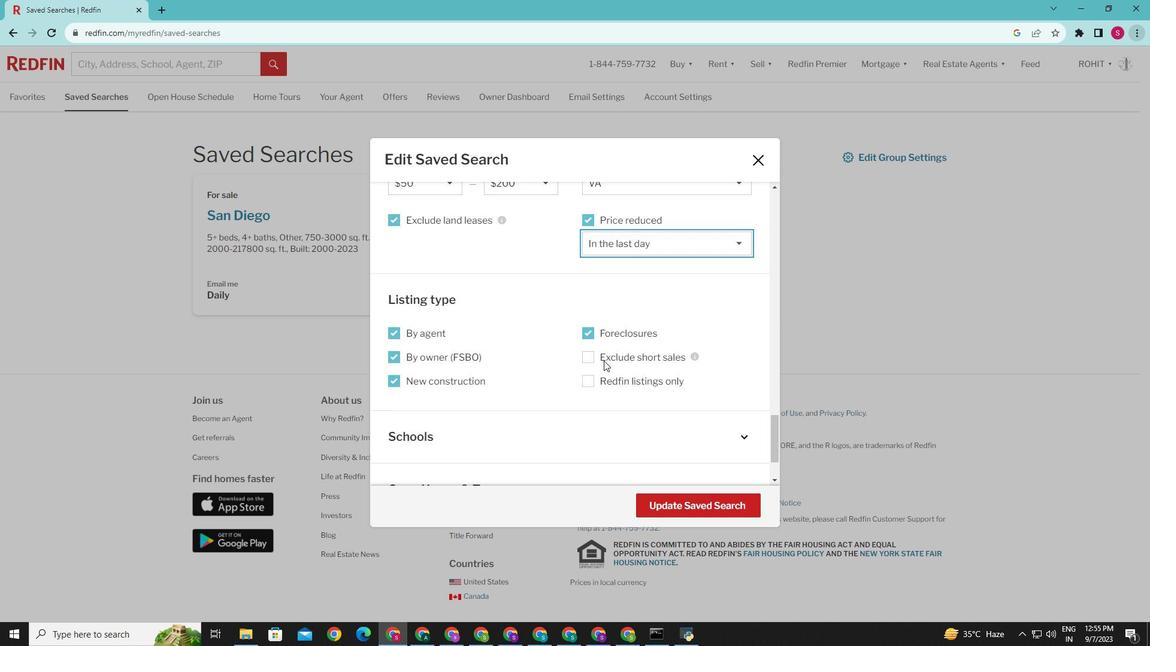 
Action: Mouse moved to (621, 243)
Screenshot: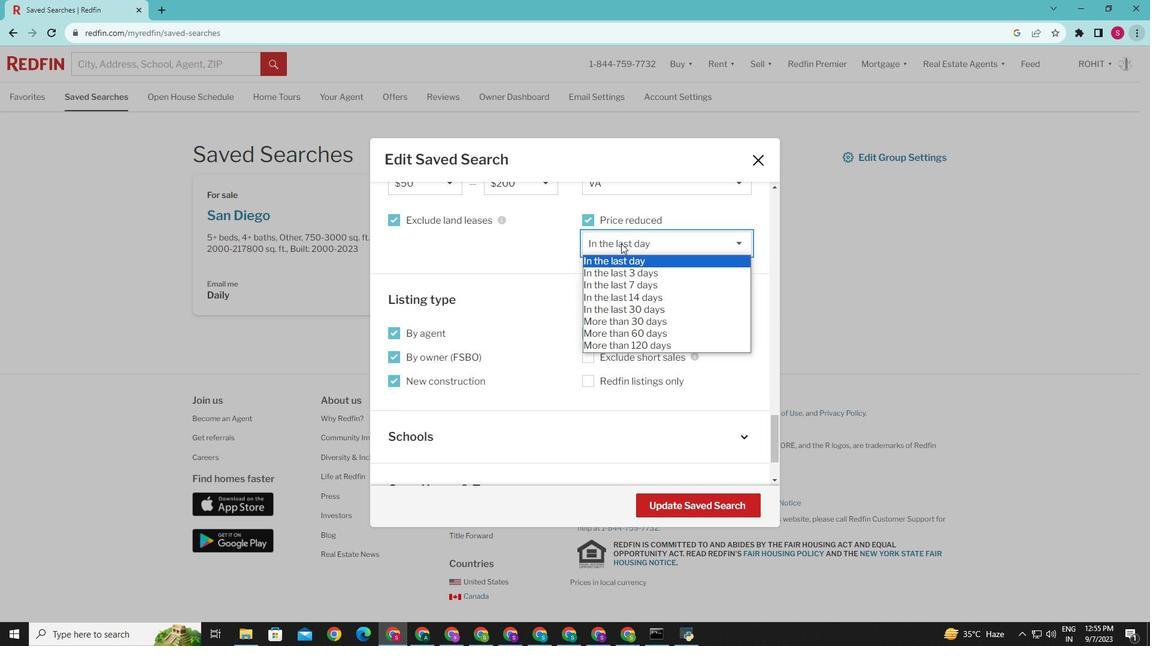 
Action: Mouse pressed left at (621, 243)
Screenshot: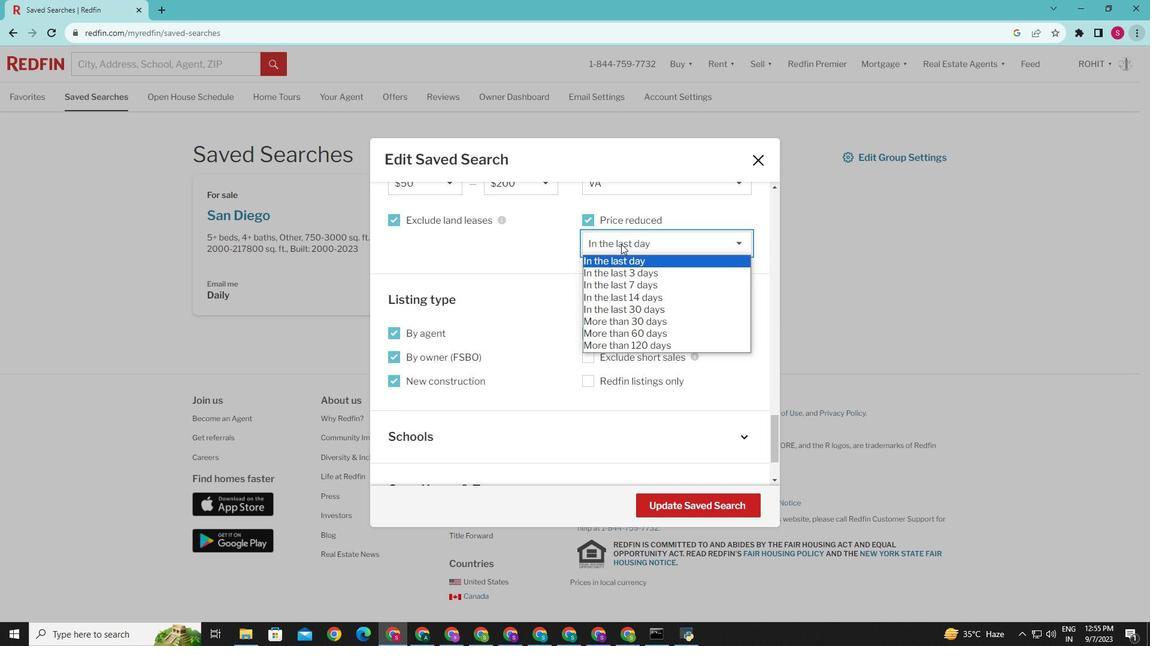 
Action: Mouse moved to (621, 320)
Screenshot: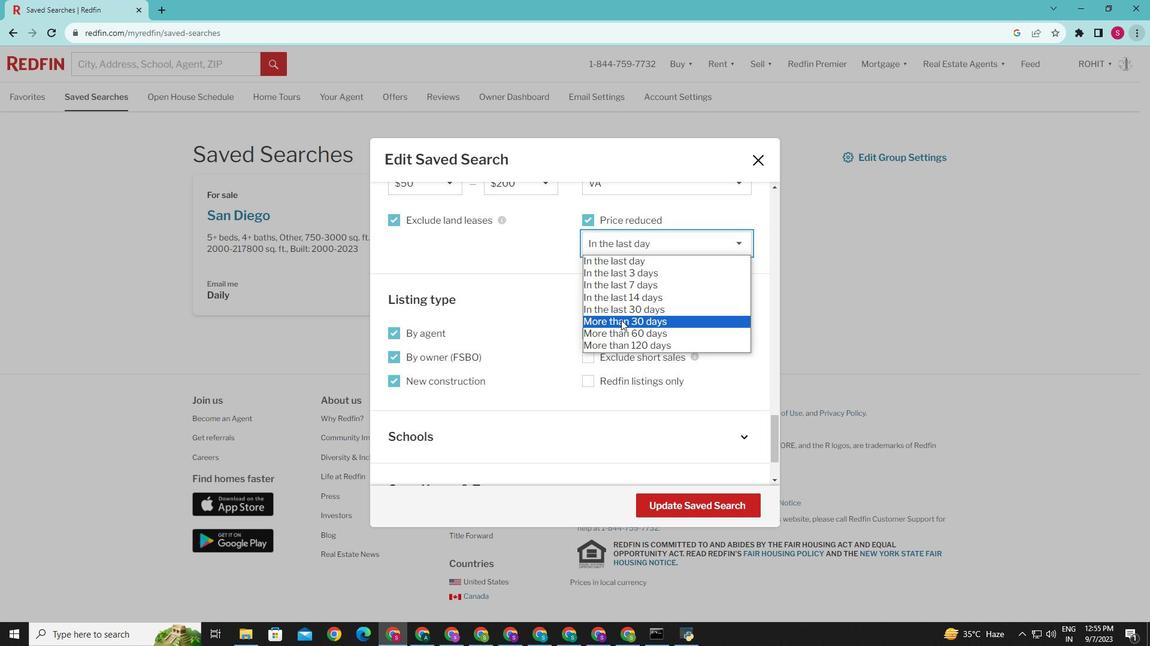 
Action: Mouse pressed left at (621, 320)
Screenshot: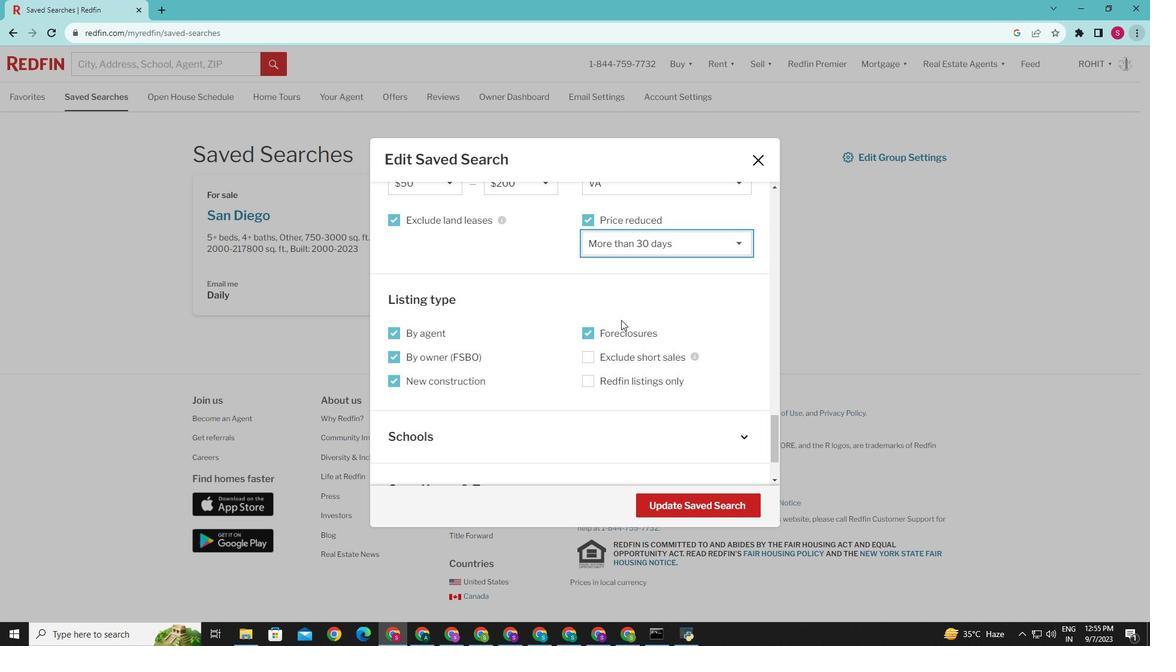 
Action: Mouse moved to (665, 499)
Screenshot: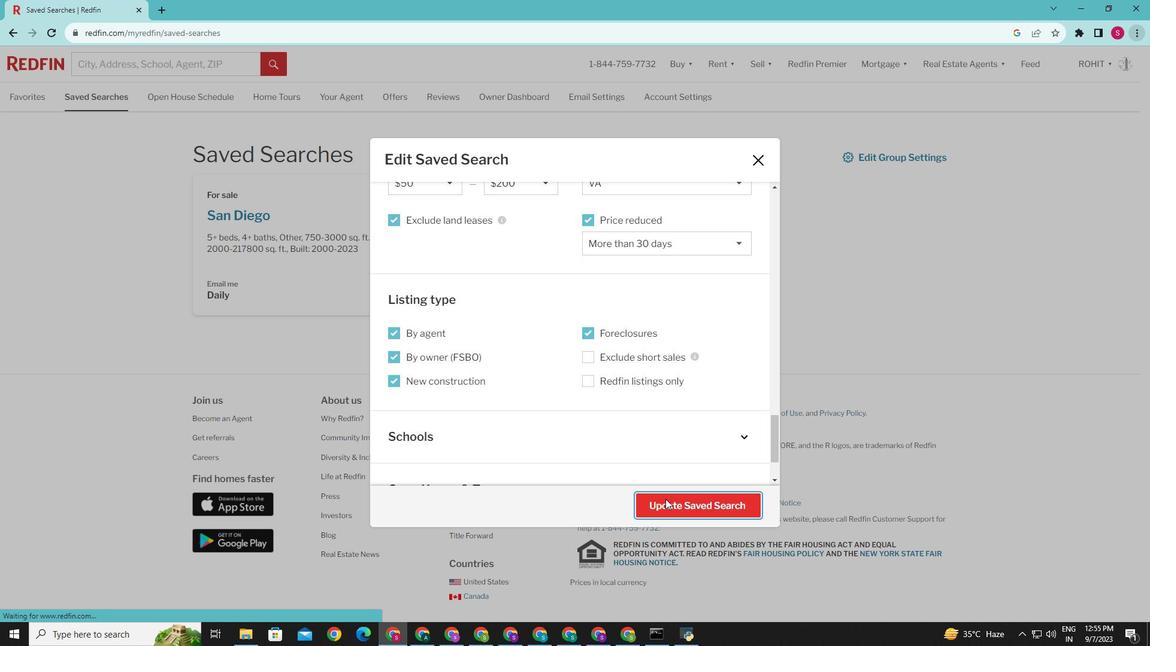 
Action: Mouse pressed left at (665, 499)
Screenshot: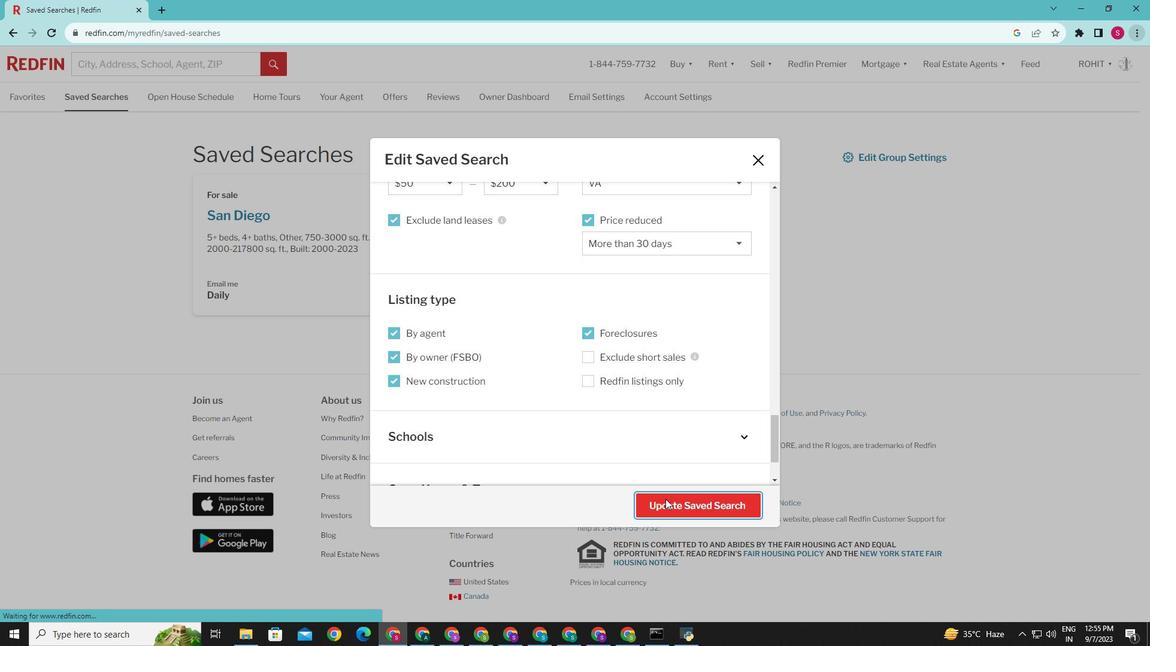 
Action: Mouse moved to (613, 358)
Screenshot: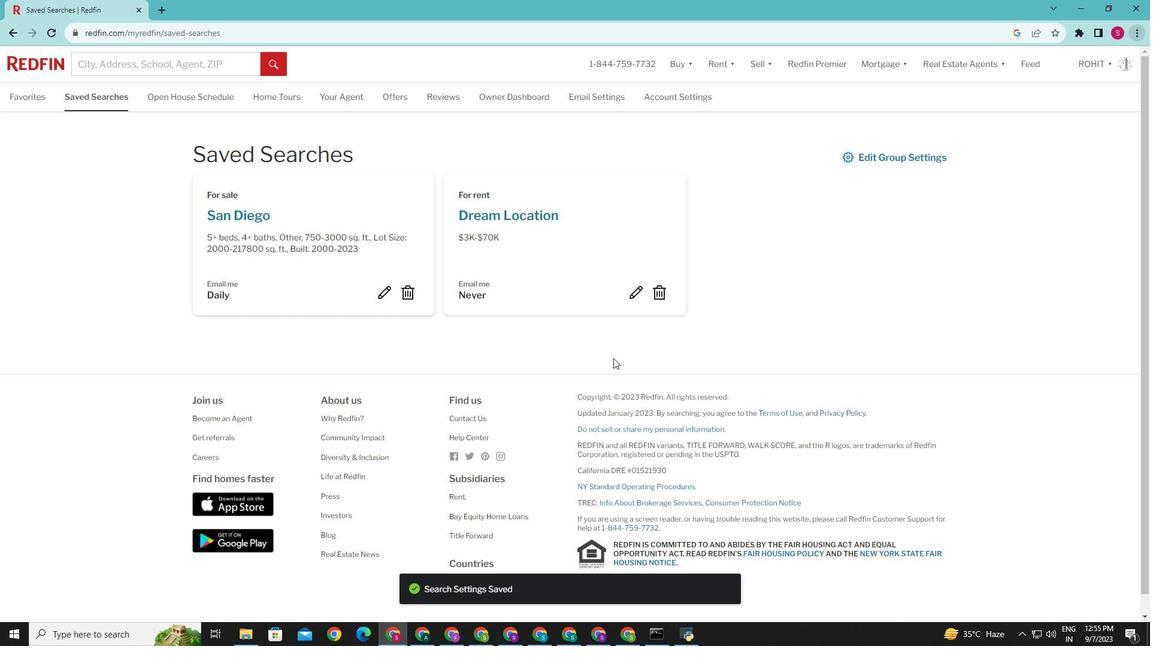
